 Task: Check the average views per listing of double oven in the last 5 years.
Action: Mouse moved to (740, 186)
Screenshot: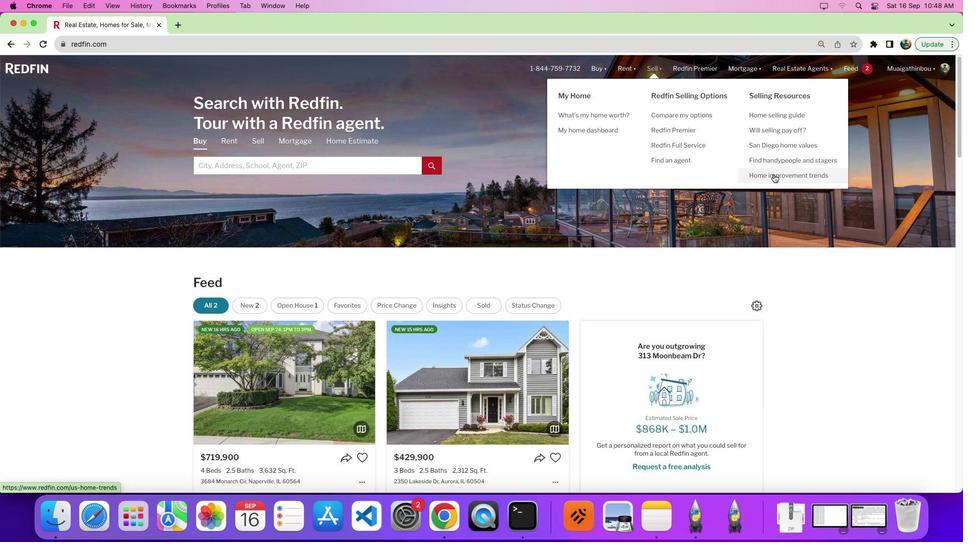 
Action: Mouse pressed left at (740, 186)
Screenshot: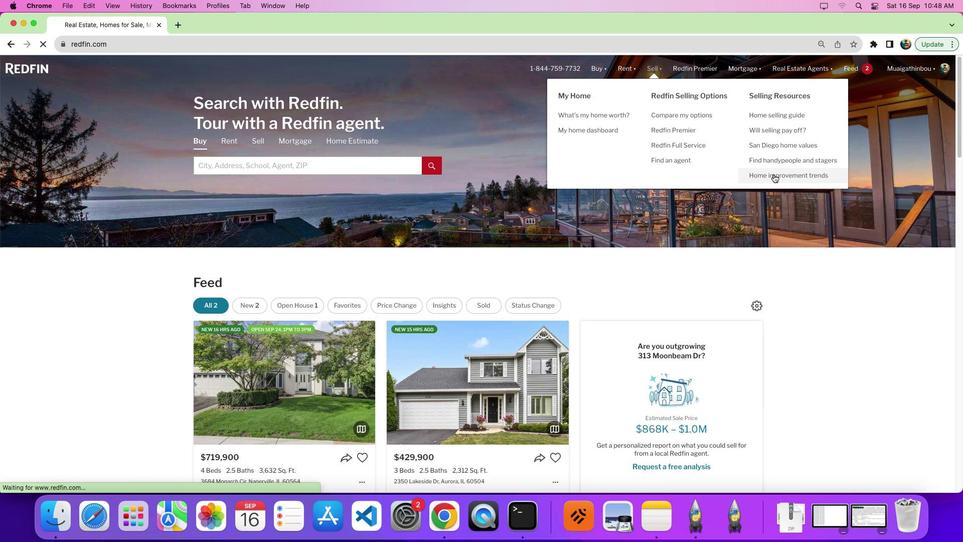 
Action: Mouse pressed left at (740, 186)
Screenshot: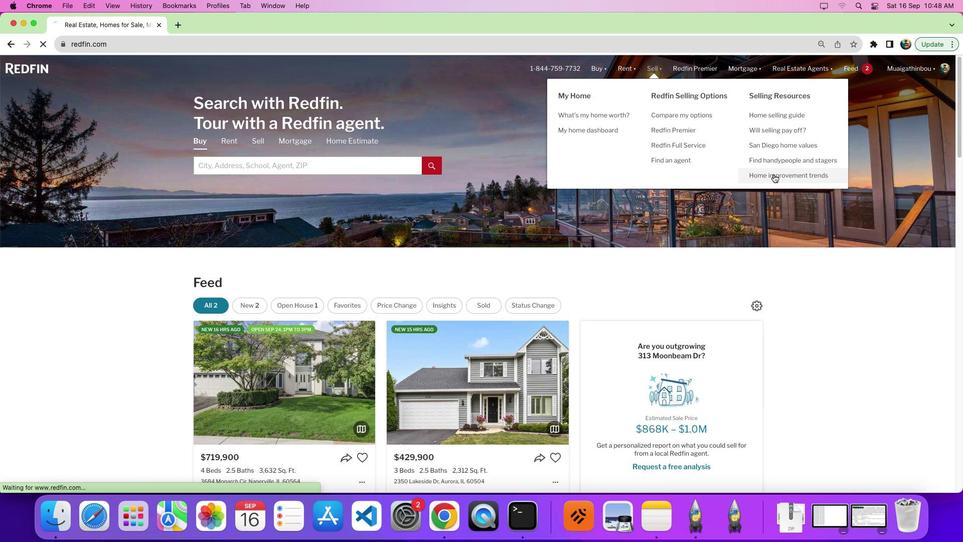 
Action: Mouse moved to (290, 204)
Screenshot: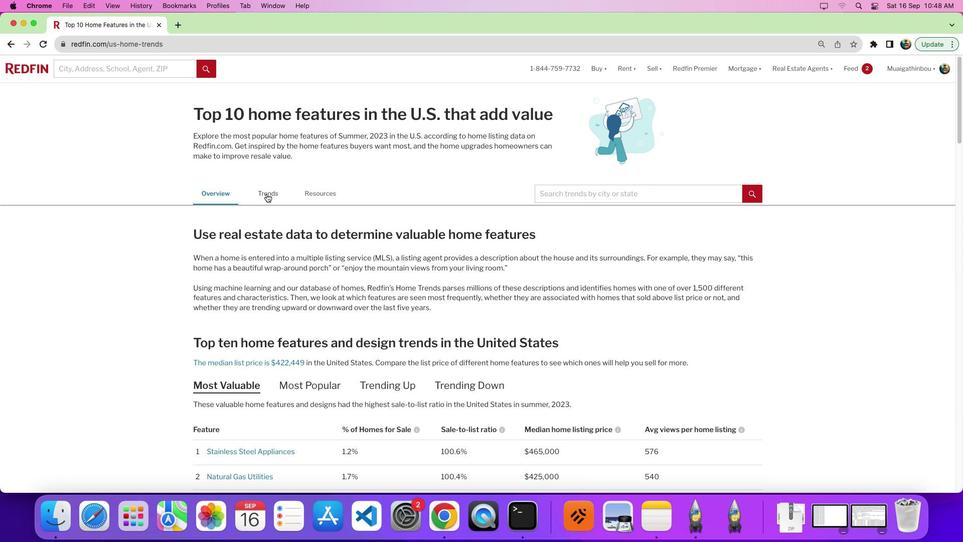 
Action: Mouse pressed left at (290, 204)
Screenshot: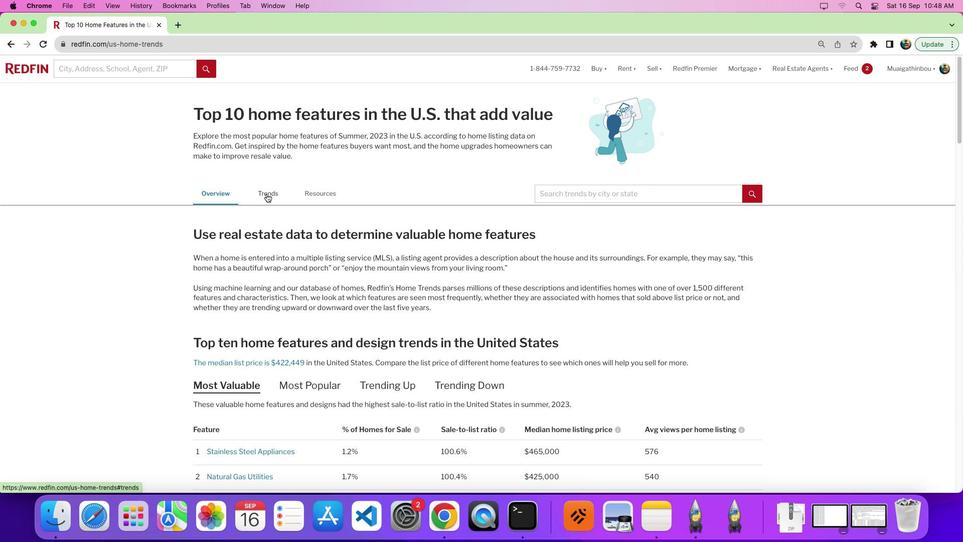 
Action: Mouse moved to (462, 315)
Screenshot: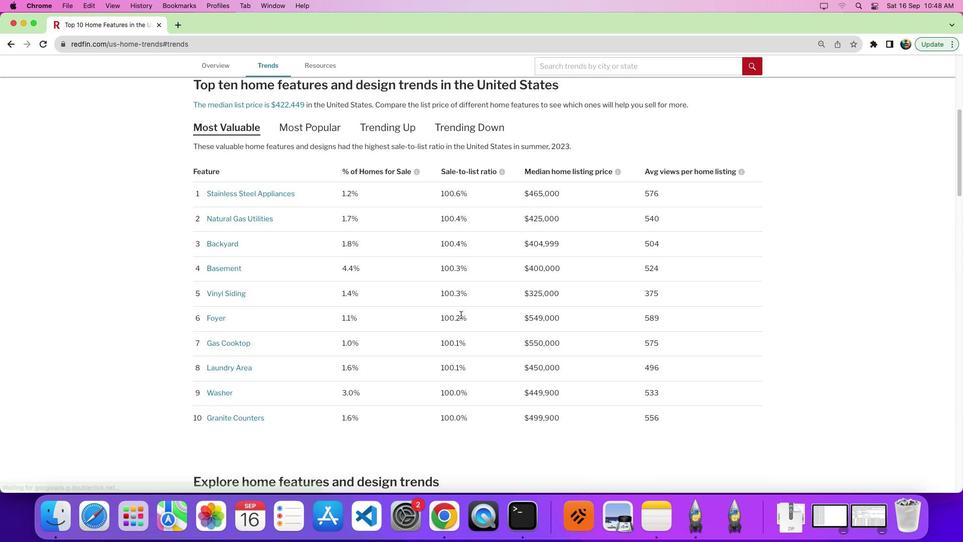 
Action: Mouse scrolled (462, 315) with delta (53, 27)
Screenshot: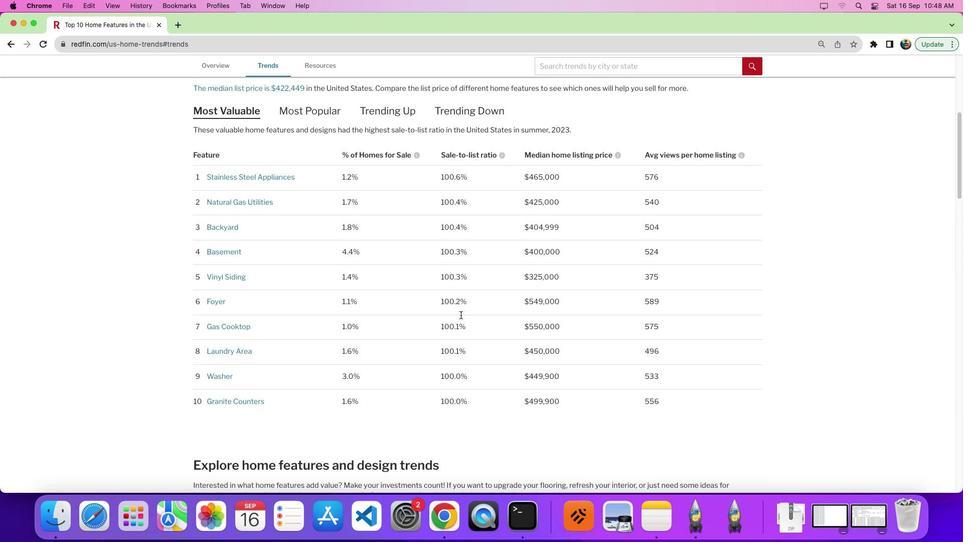 
Action: Mouse scrolled (462, 315) with delta (53, 27)
Screenshot: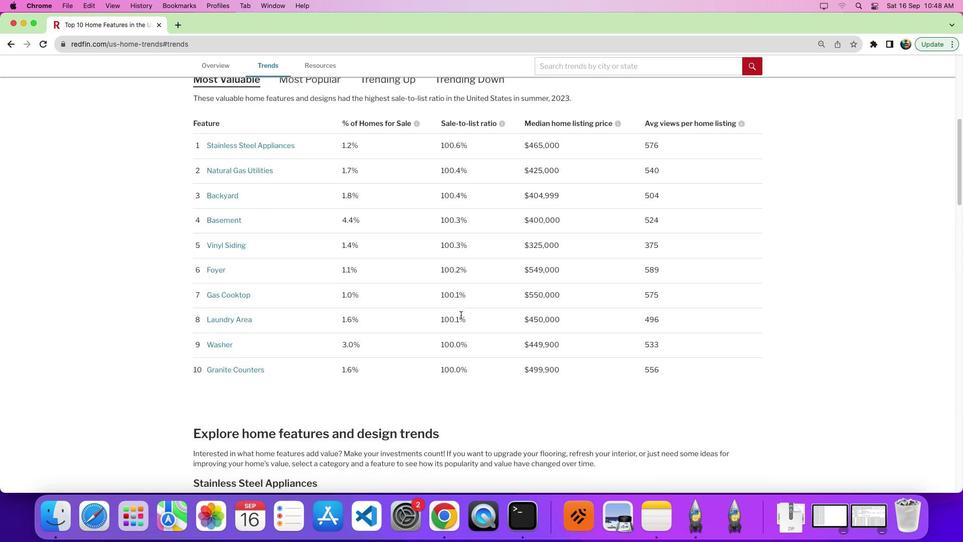 
Action: Mouse moved to (462, 314)
Screenshot: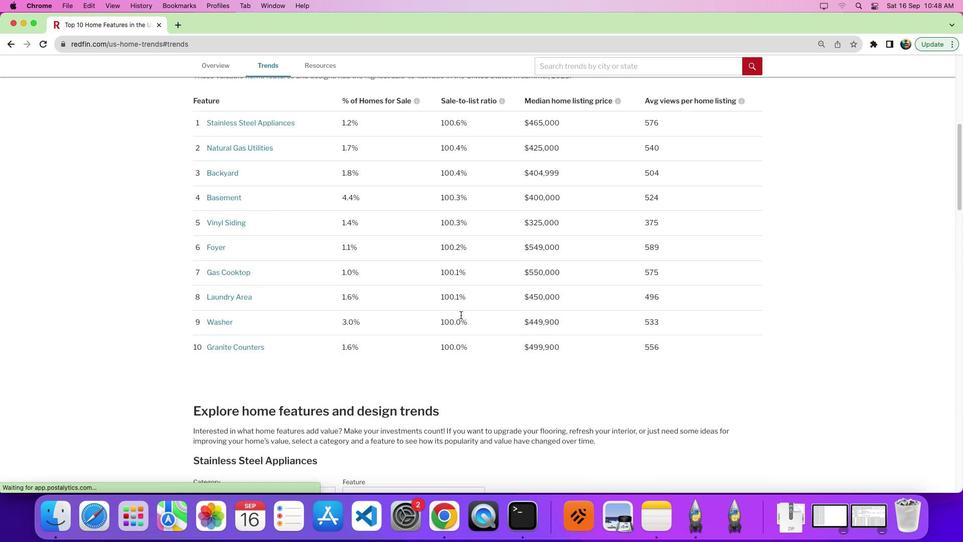 
Action: Mouse scrolled (462, 314) with delta (53, 25)
Screenshot: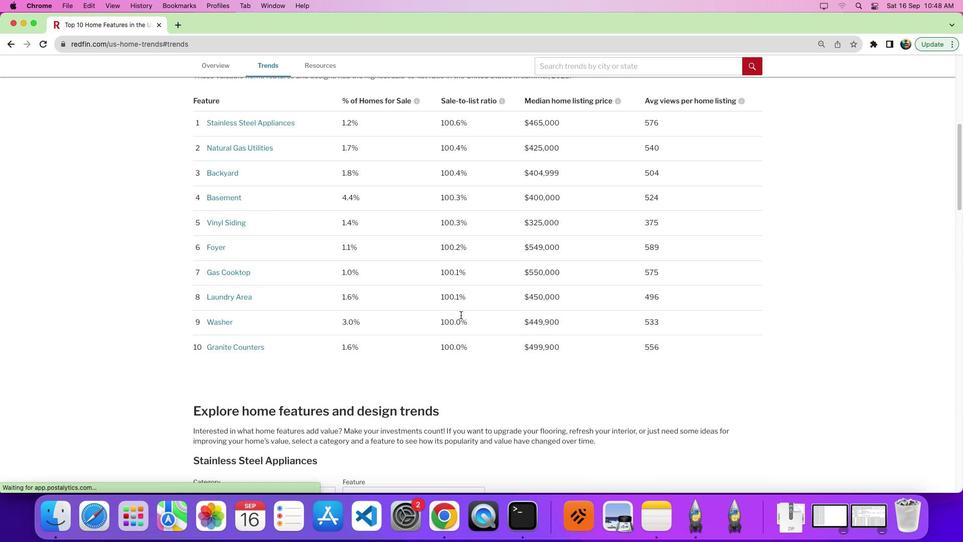 
Action: Mouse moved to (462, 313)
Screenshot: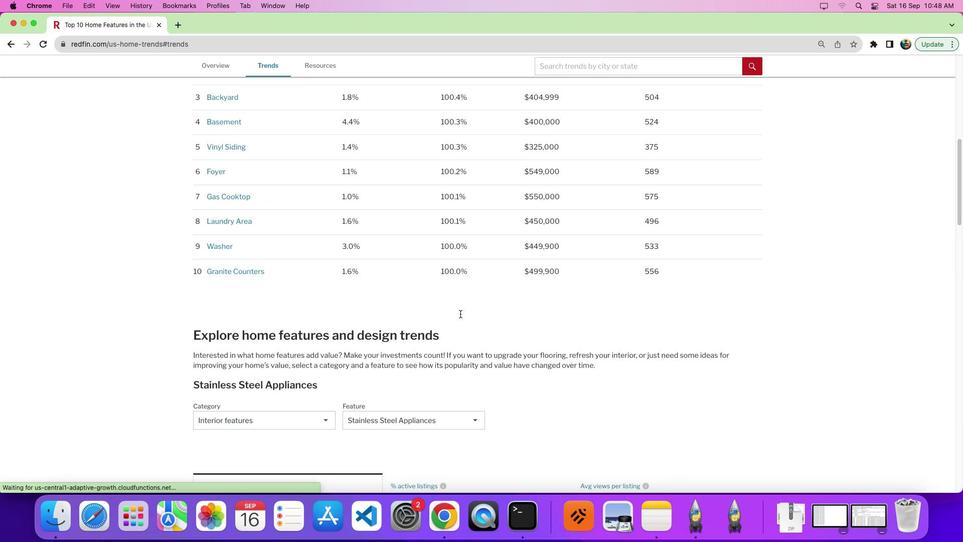 
Action: Mouse scrolled (462, 313) with delta (53, 27)
Screenshot: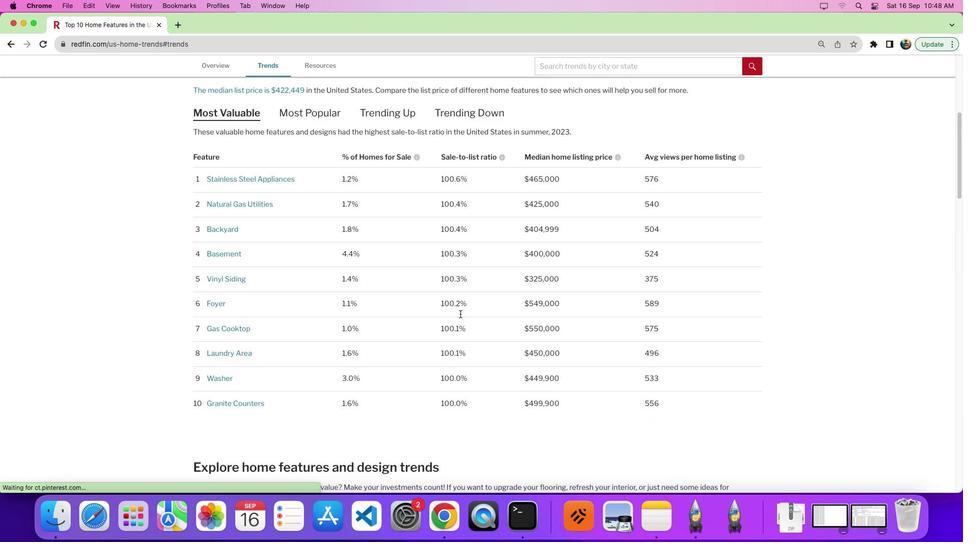 
Action: Mouse scrolled (462, 313) with delta (53, 27)
Screenshot: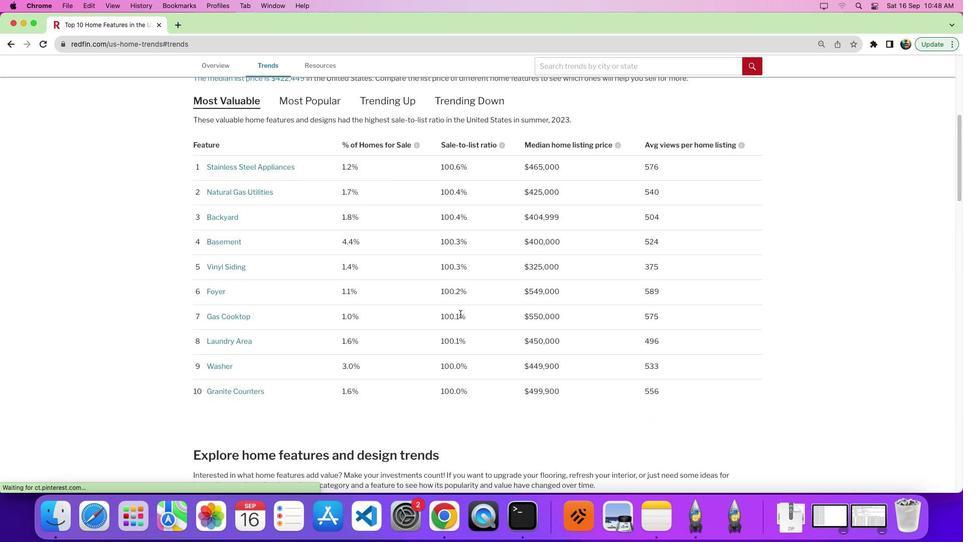
Action: Mouse scrolled (462, 313) with delta (53, 26)
Screenshot: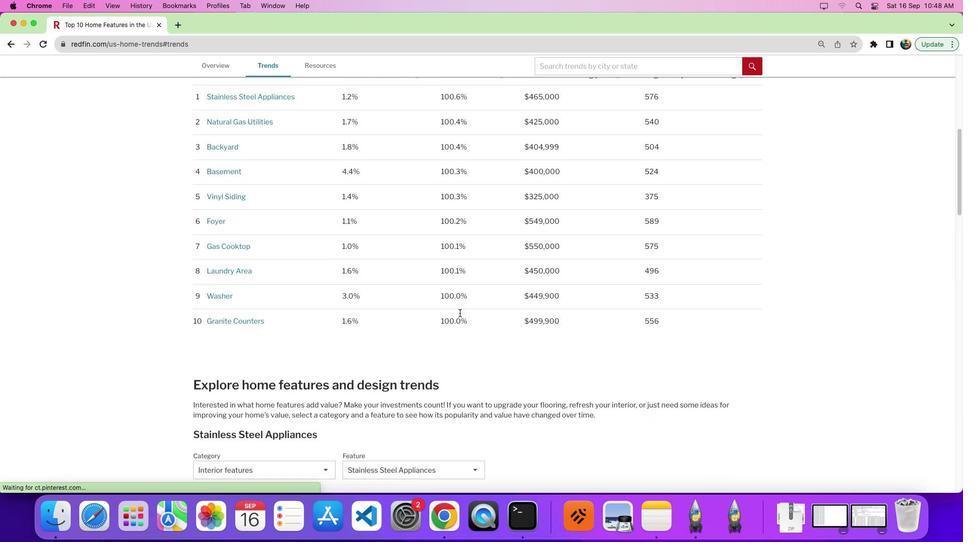 
Action: Mouse moved to (460, 309)
Screenshot: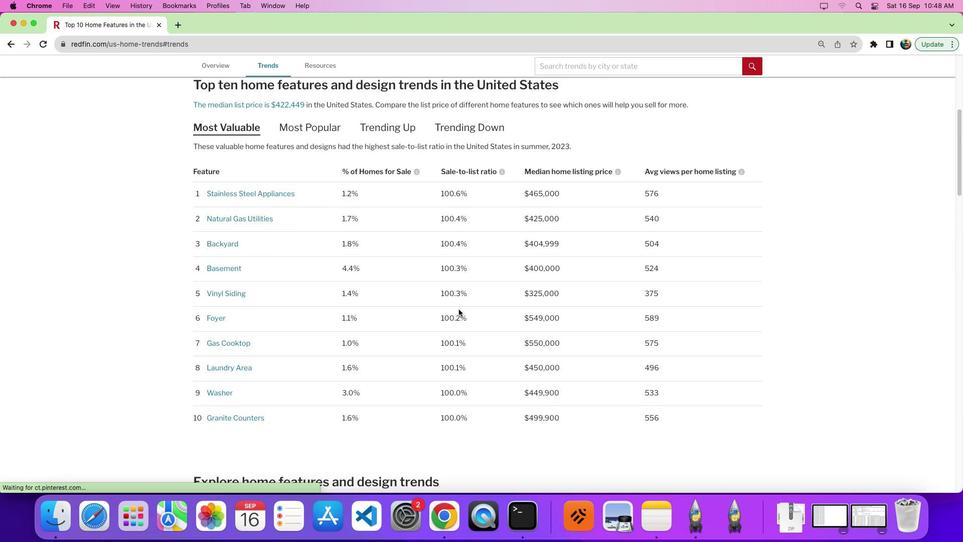 
Action: Mouse scrolled (460, 309) with delta (53, 27)
Screenshot: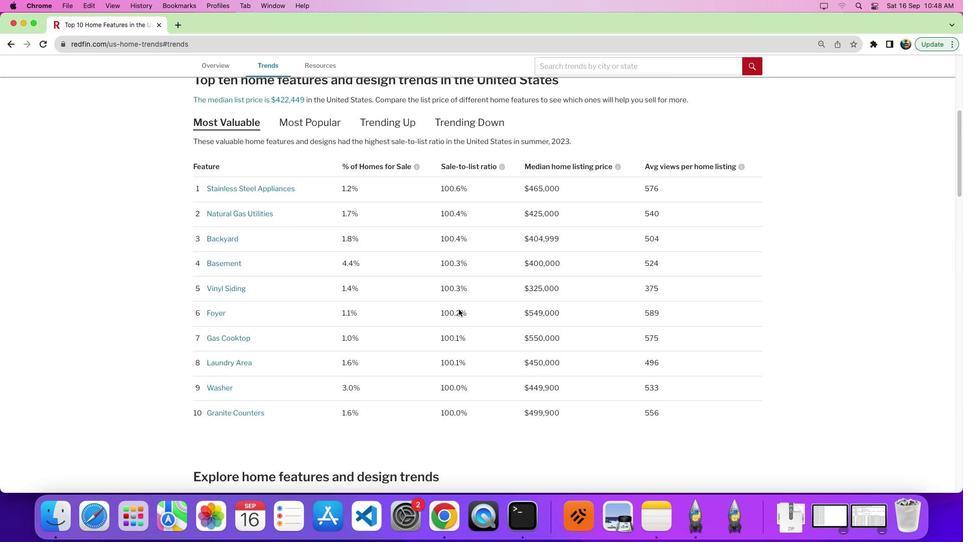 
Action: Mouse scrolled (460, 309) with delta (53, 27)
Screenshot: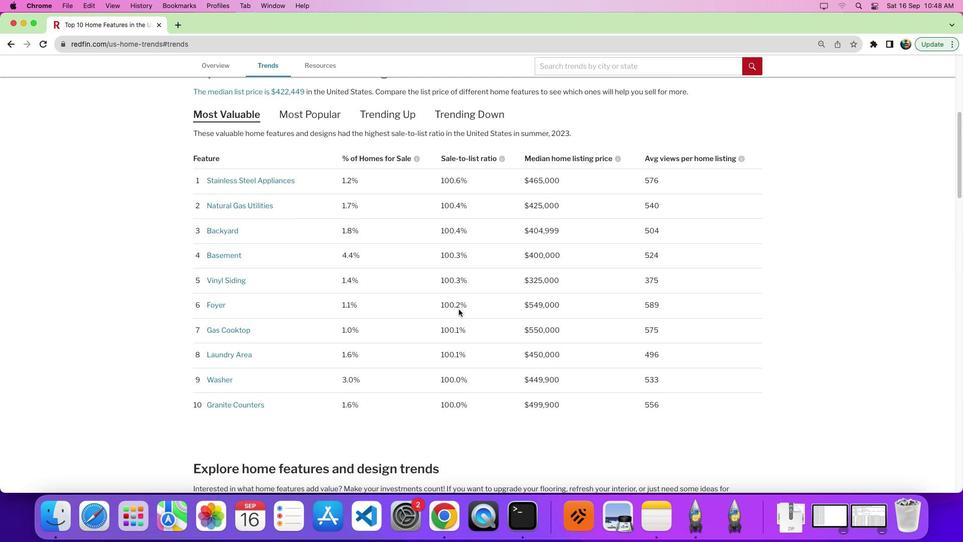 
Action: Mouse moved to (456, 308)
Screenshot: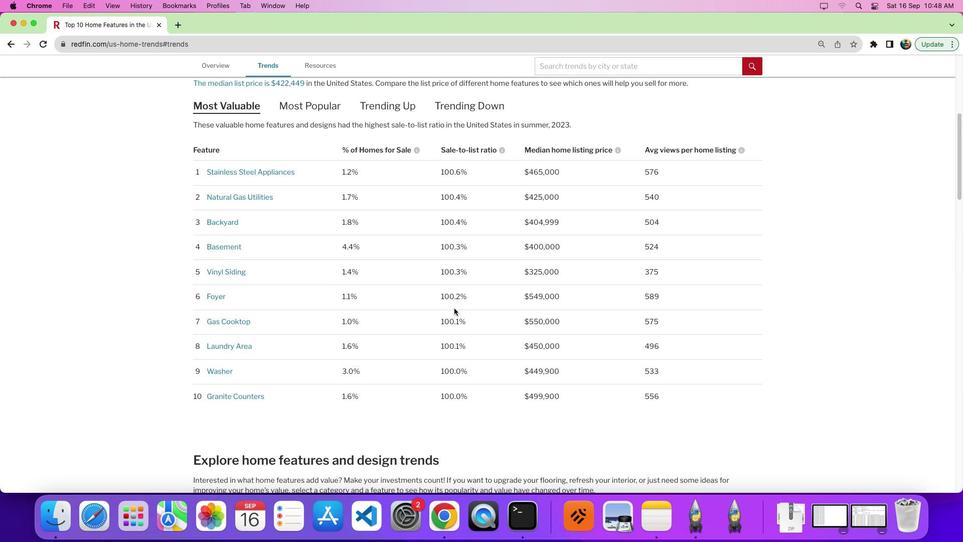 
Action: Mouse scrolled (456, 308) with delta (53, 27)
Screenshot: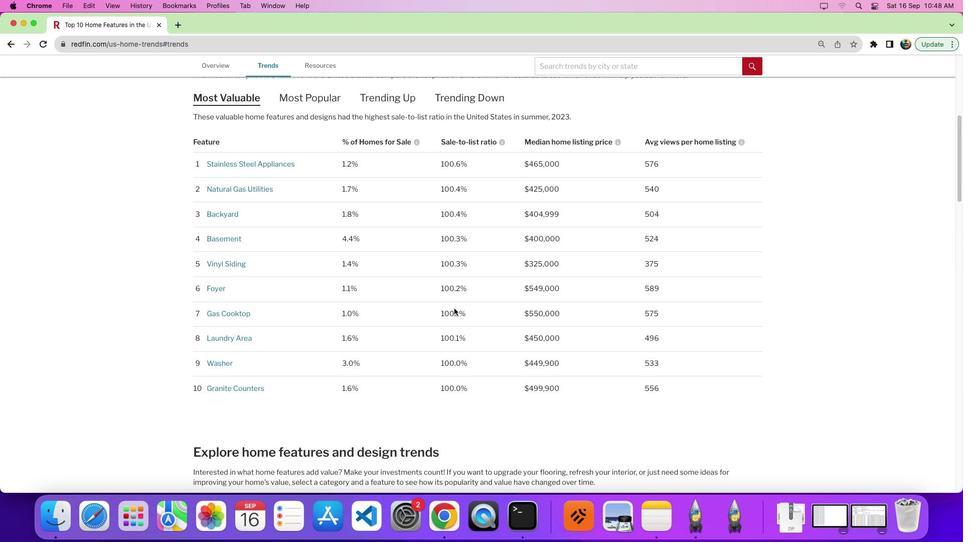 
Action: Mouse scrolled (456, 308) with delta (53, 27)
Screenshot: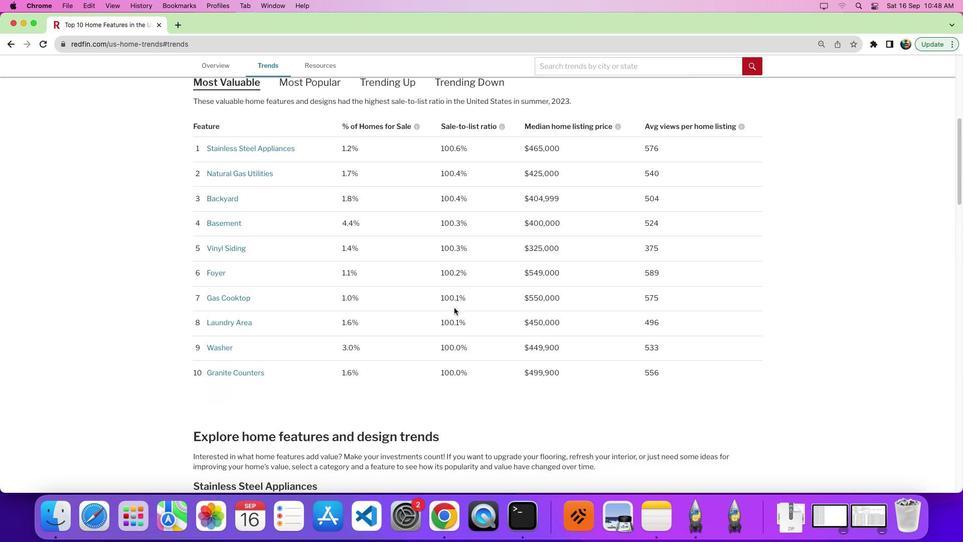
Action: Mouse moved to (456, 308)
Screenshot: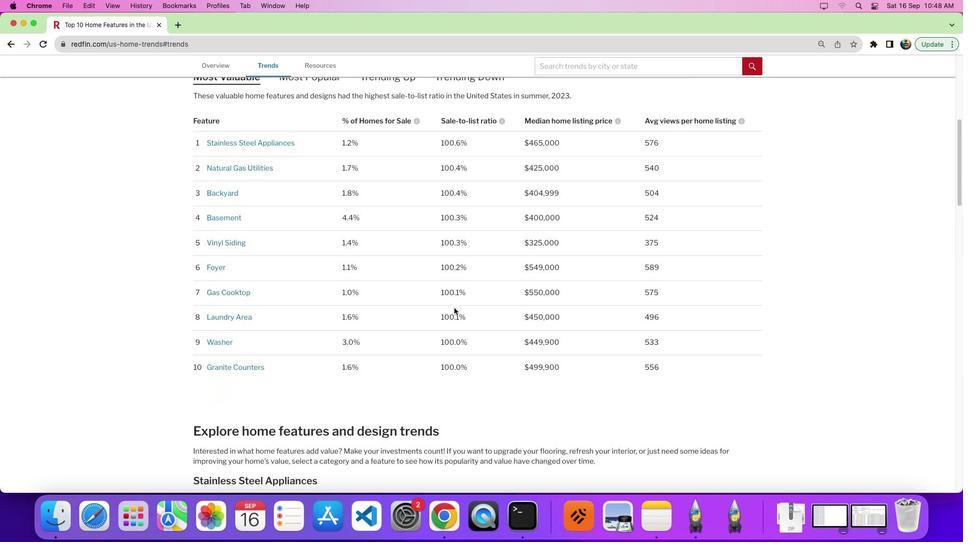 
Action: Mouse scrolled (456, 308) with delta (53, 27)
Screenshot: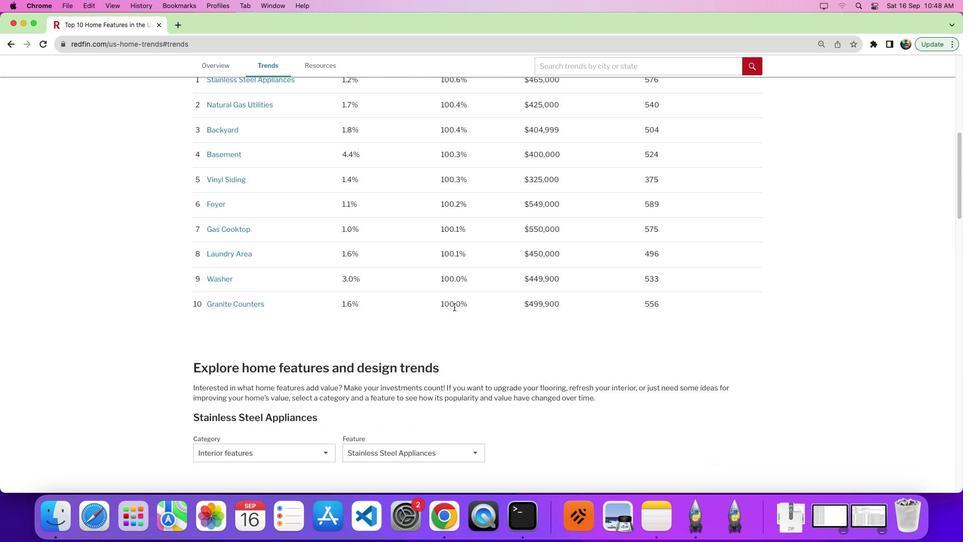 
Action: Mouse scrolled (456, 308) with delta (53, 27)
Screenshot: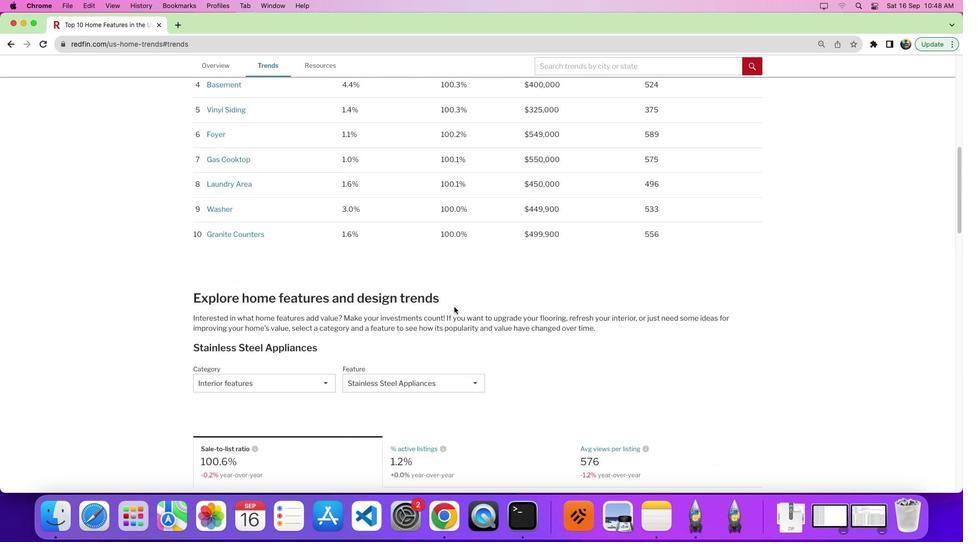 
Action: Mouse scrolled (456, 308) with delta (53, 24)
Screenshot: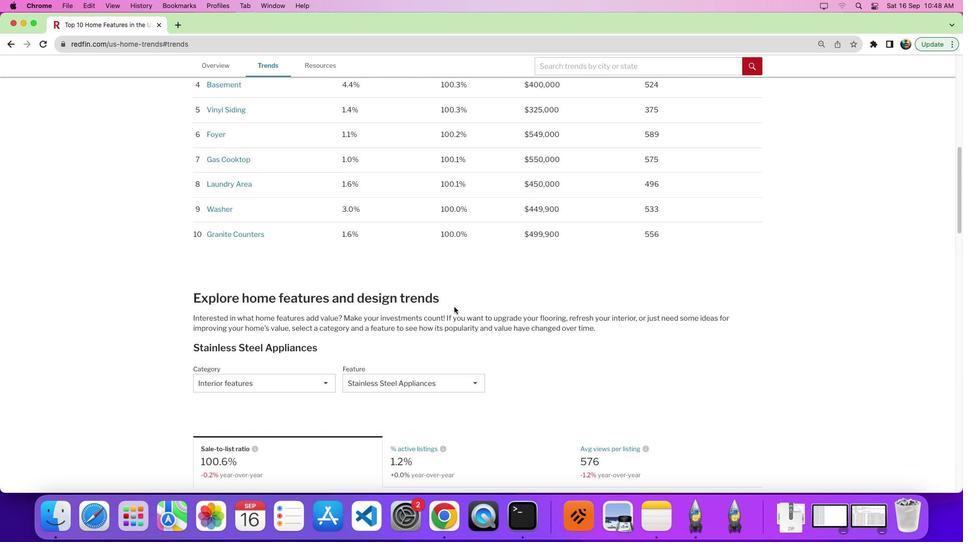 
Action: Mouse moved to (311, 330)
Screenshot: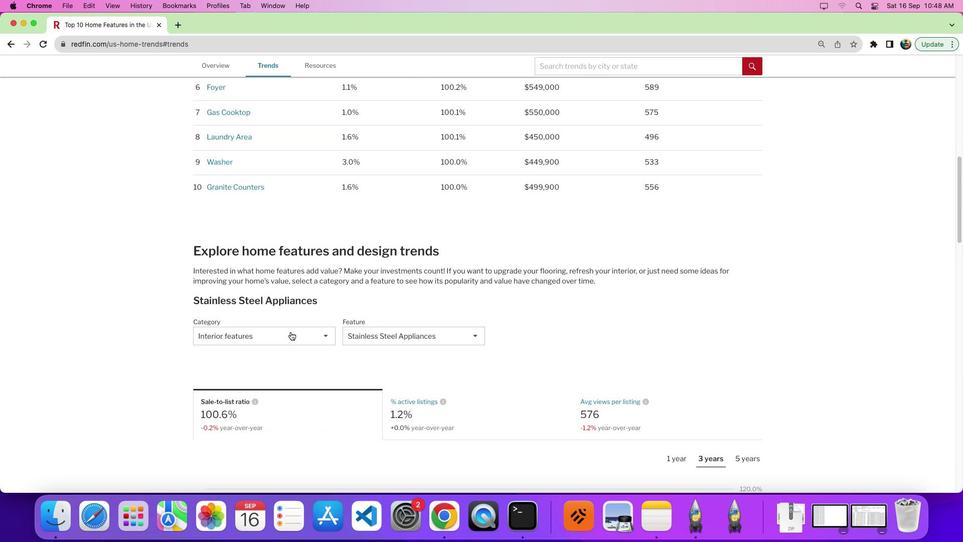 
Action: Mouse pressed left at (311, 330)
Screenshot: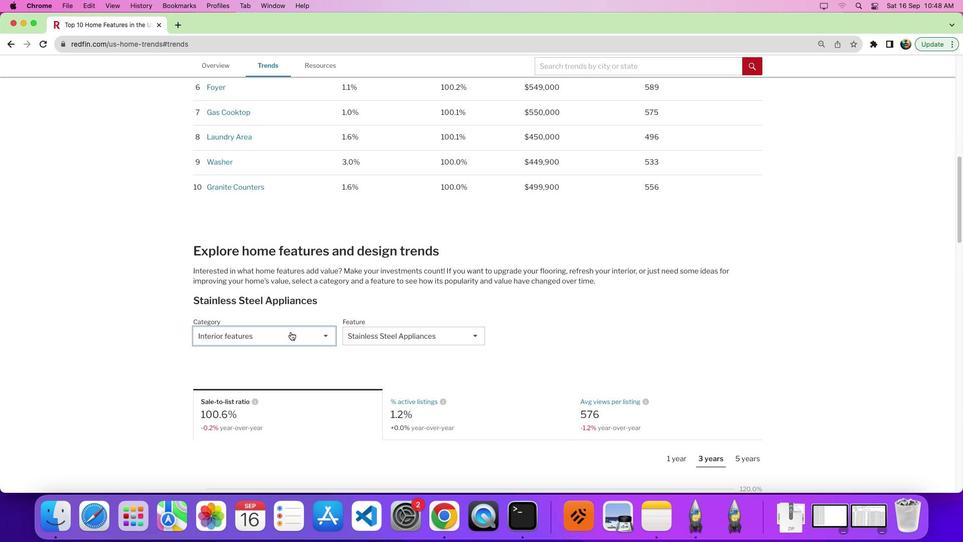 
Action: Mouse moved to (420, 338)
Screenshot: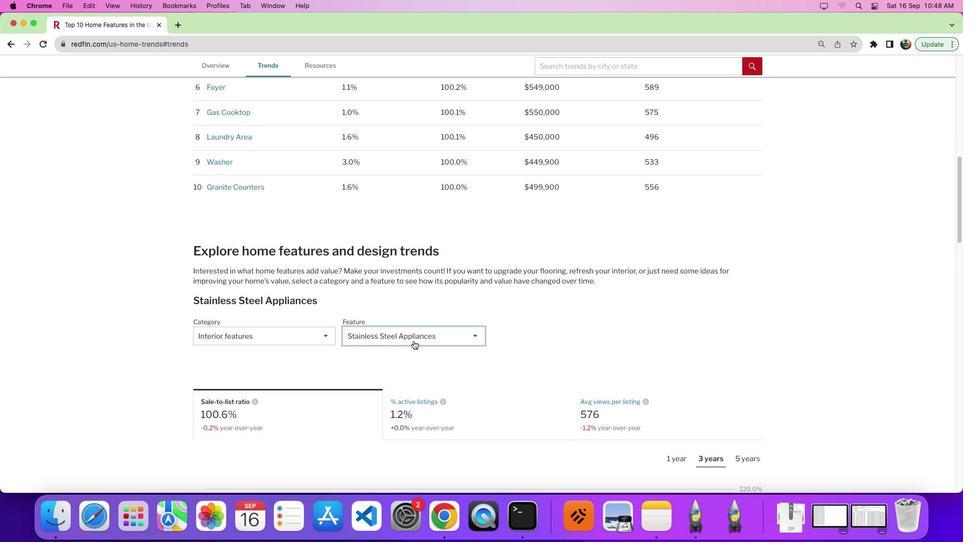 
Action: Mouse pressed left at (420, 338)
Screenshot: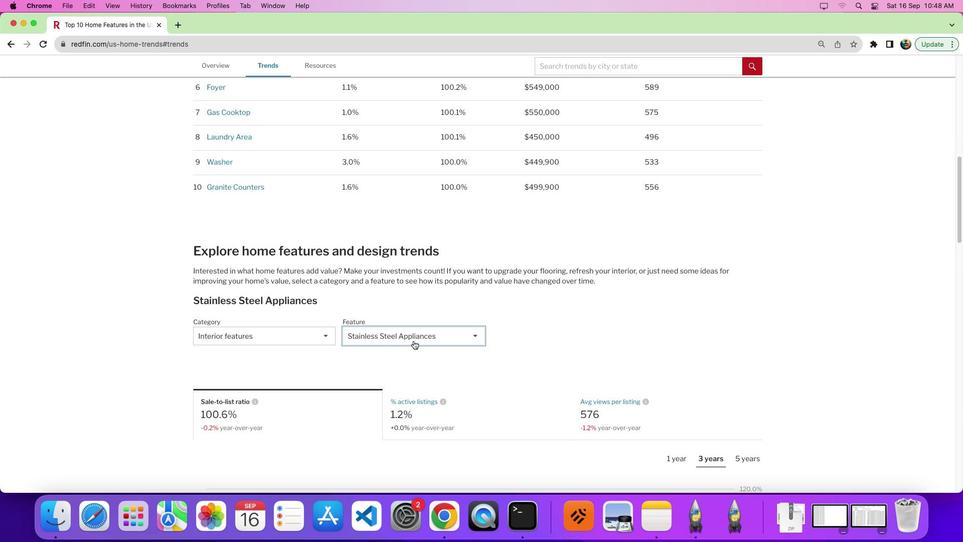 
Action: Mouse moved to (414, 429)
Screenshot: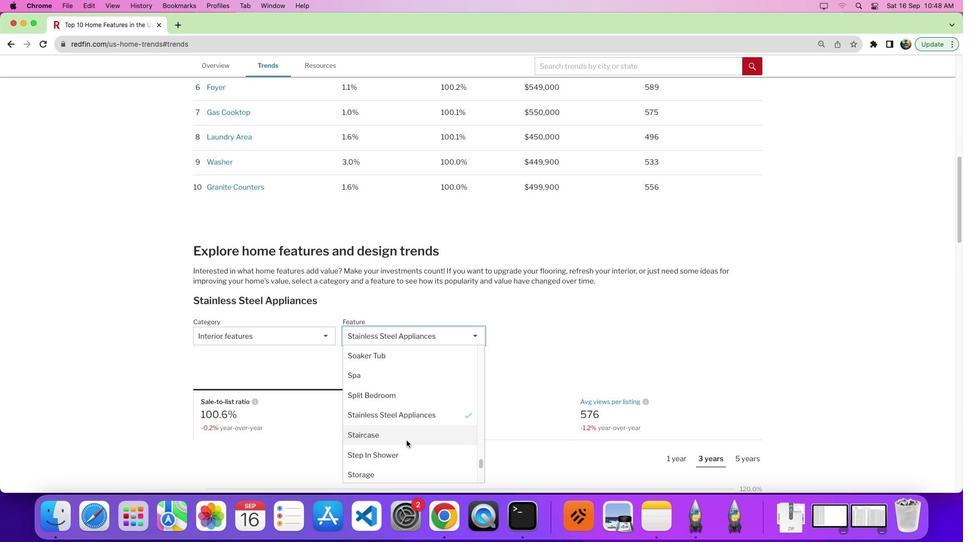 
Action: Mouse scrolled (414, 429) with delta (53, 28)
Screenshot: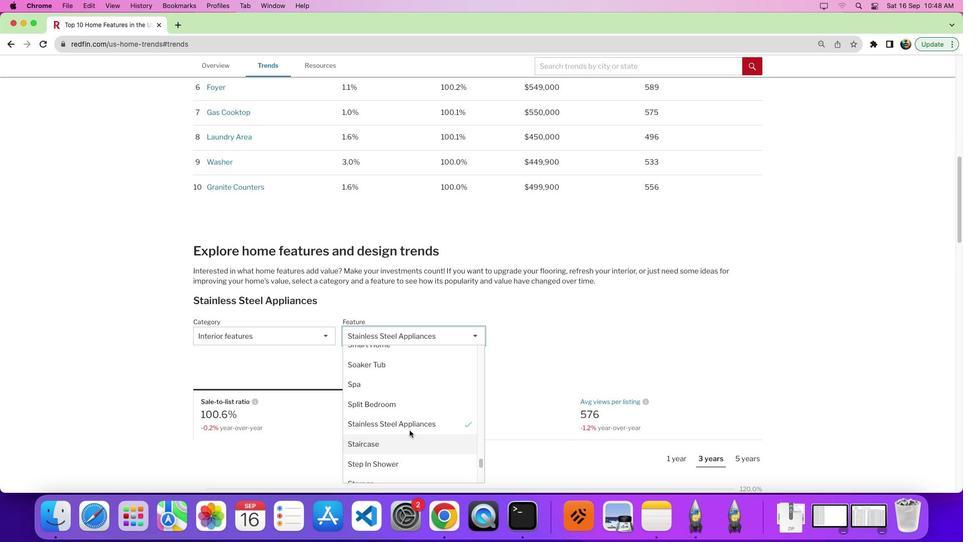 
Action: Mouse scrolled (414, 429) with delta (53, 28)
Screenshot: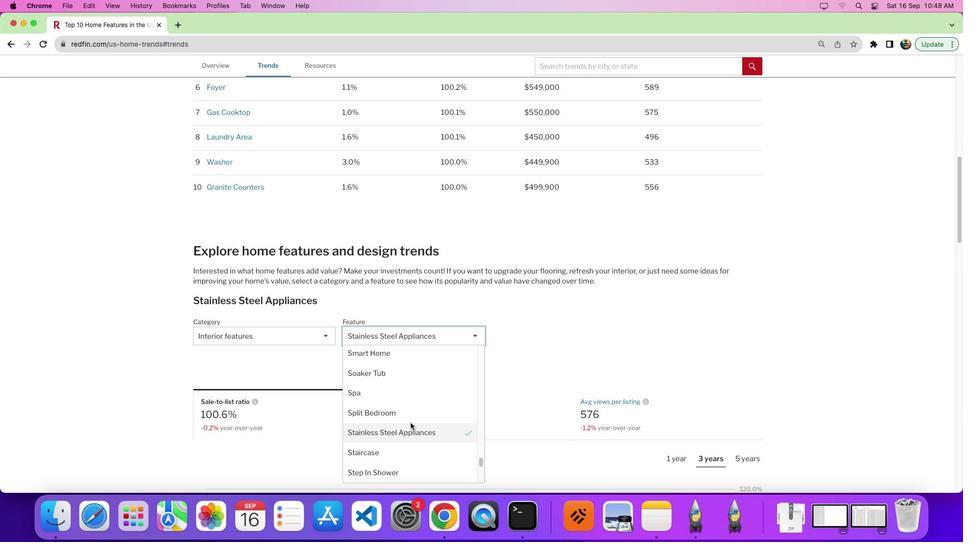 
Action: Mouse moved to (411, 401)
Screenshot: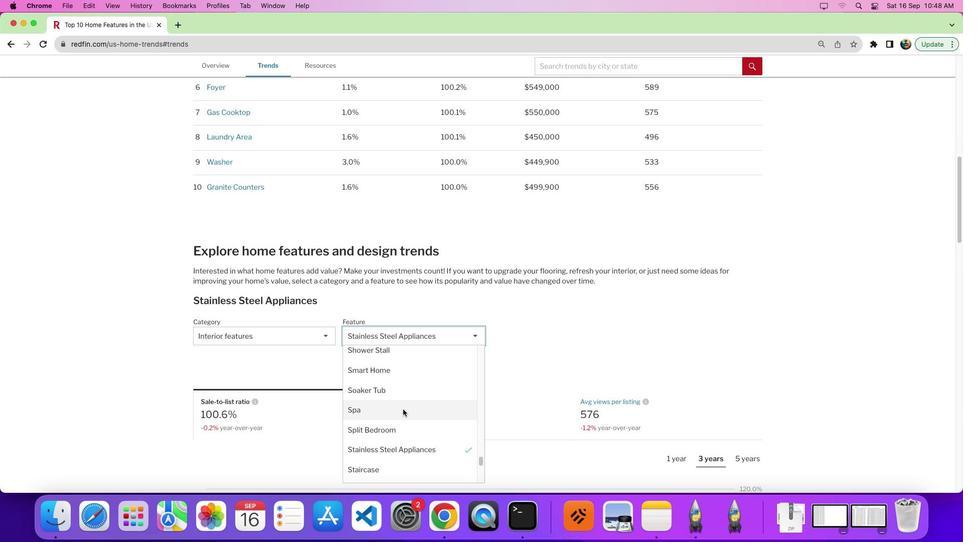
Action: Mouse scrolled (411, 401) with delta (53, 28)
Screenshot: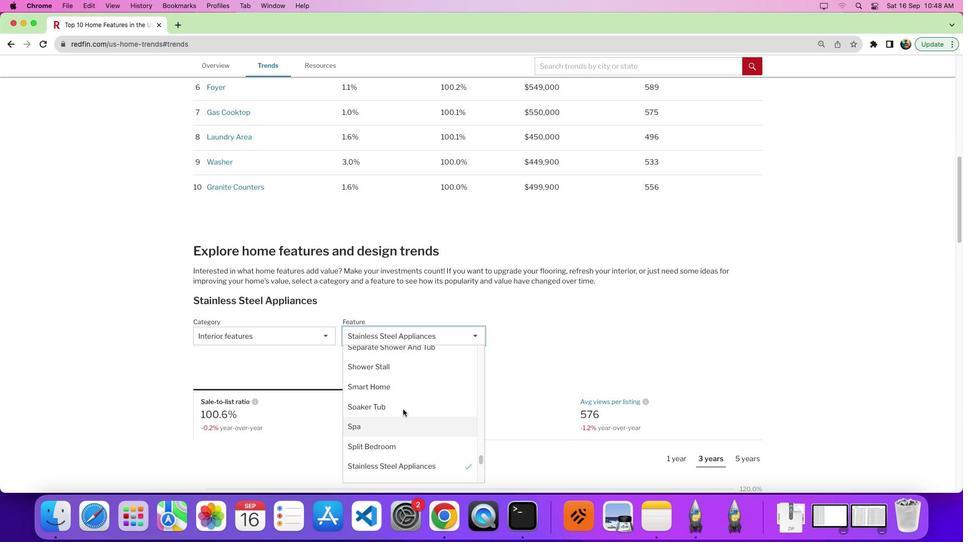 
Action: Mouse scrolled (411, 401) with delta (53, 28)
Screenshot: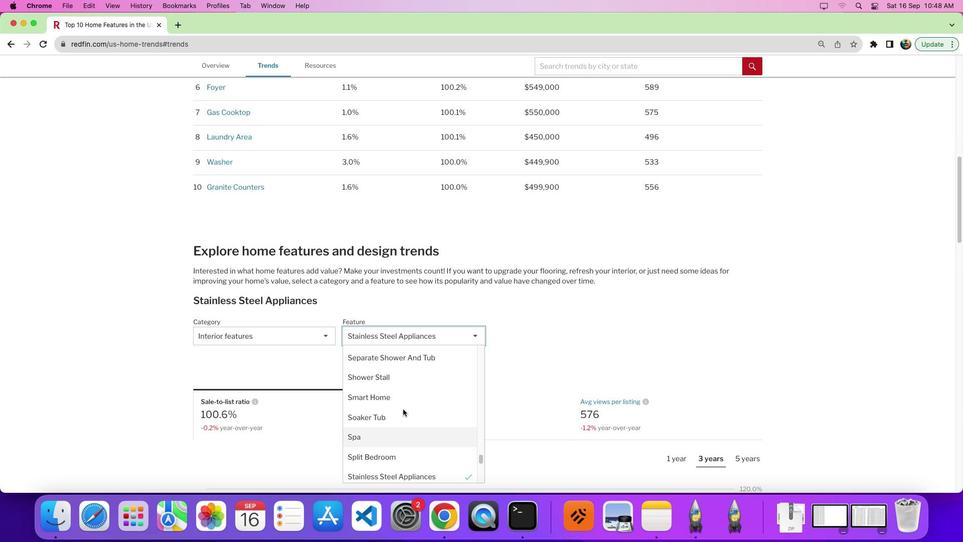 
Action: Mouse scrolled (411, 401) with delta (53, 28)
Screenshot: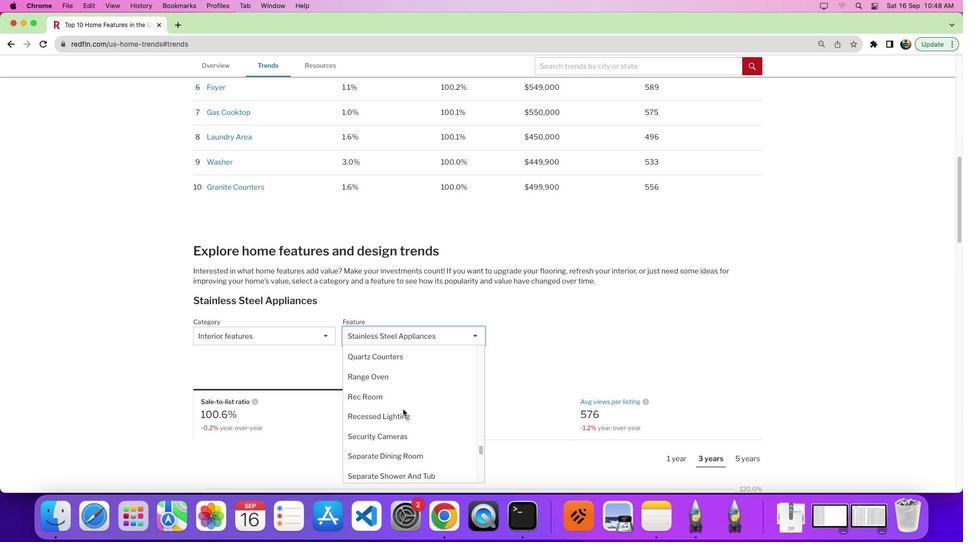 
Action: Mouse scrolled (411, 401) with delta (53, 28)
Screenshot: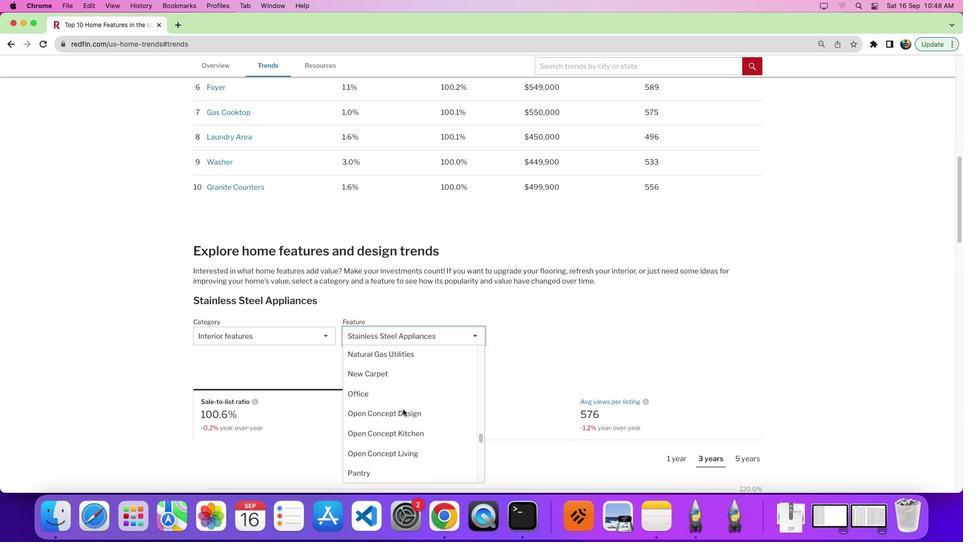 
Action: Mouse scrolled (411, 401) with delta (53, 31)
Screenshot: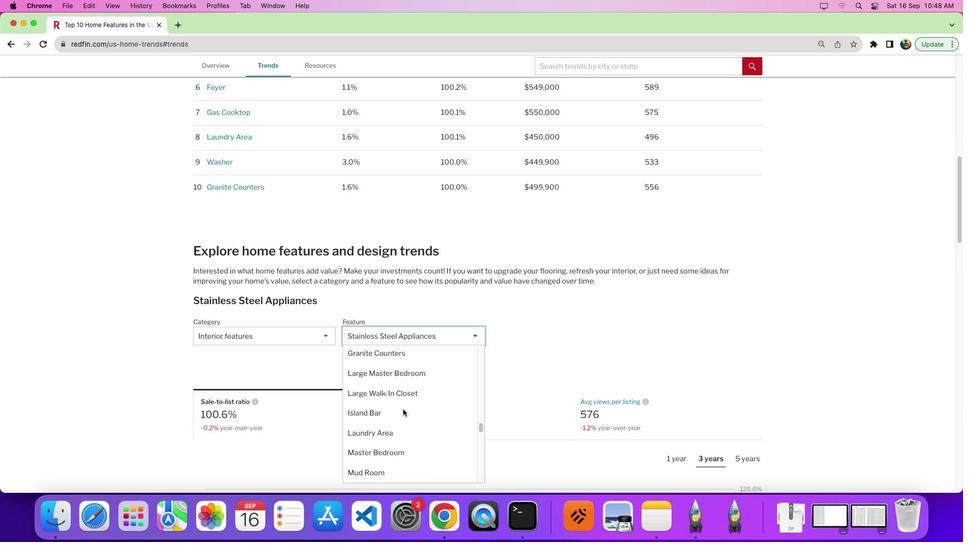 
Action: Mouse scrolled (411, 401) with delta (53, 32)
Screenshot: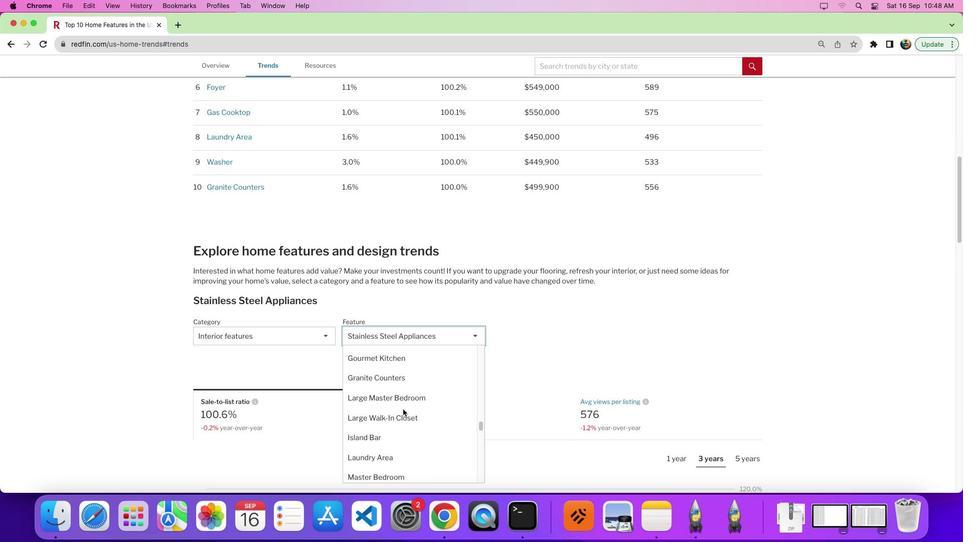 
Action: Mouse scrolled (411, 401) with delta (53, 28)
Screenshot: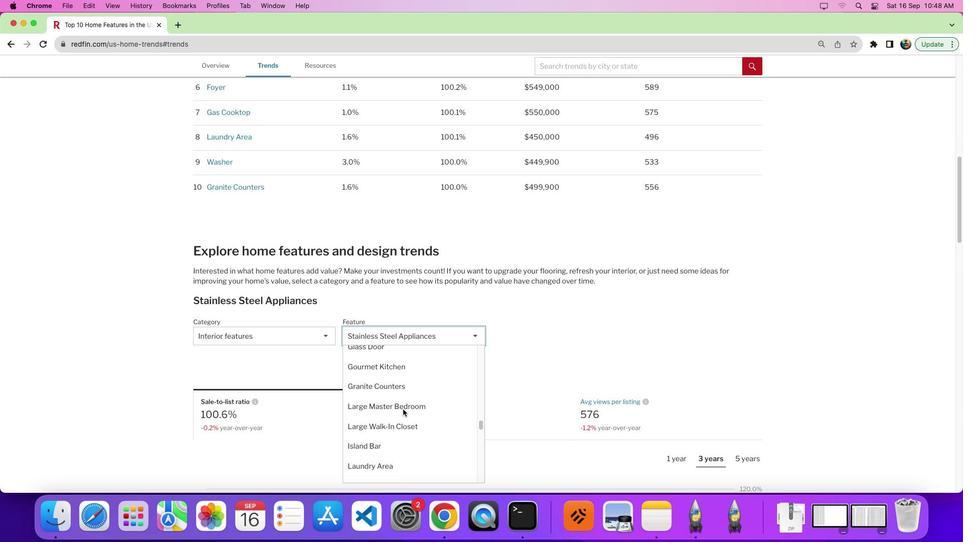 
Action: Mouse scrolled (411, 401) with delta (53, 28)
Screenshot: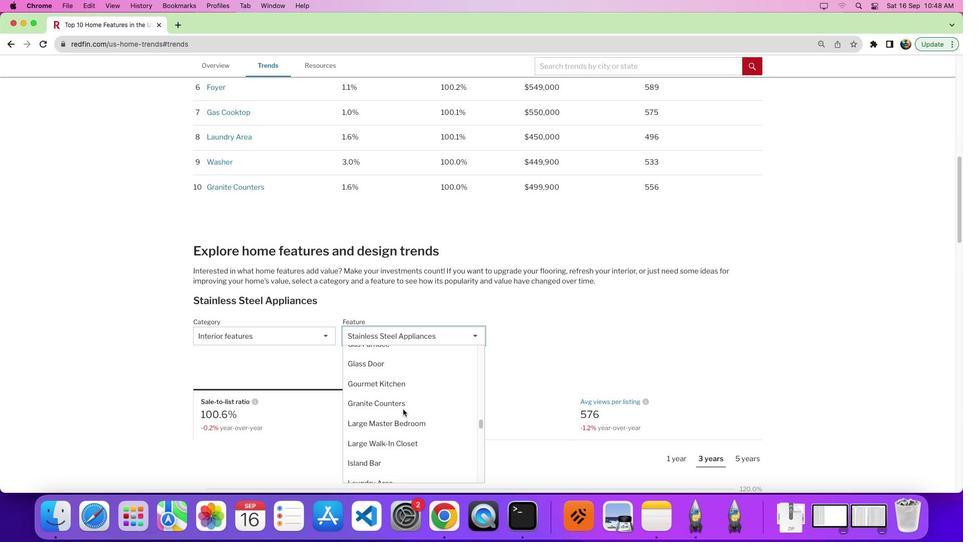 
Action: Mouse scrolled (411, 401) with delta (53, 28)
Screenshot: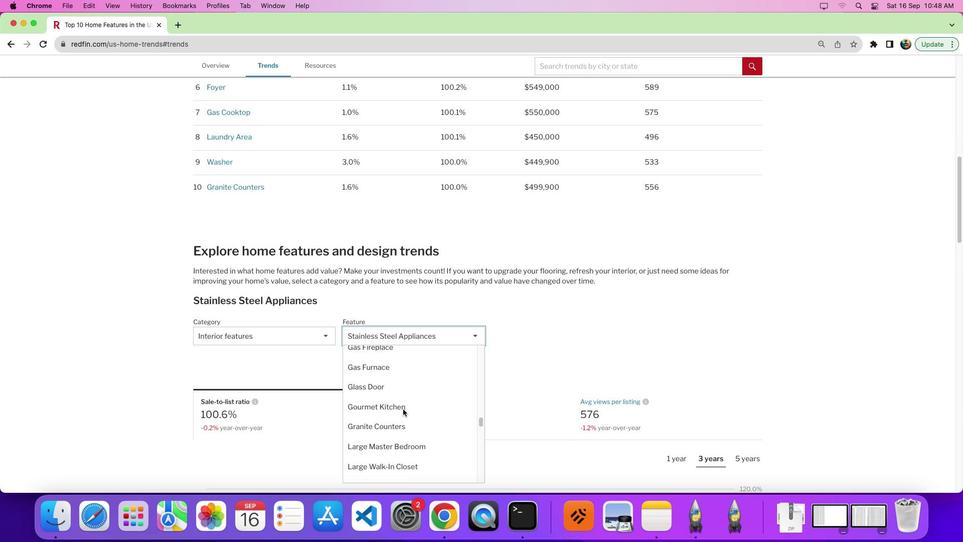 
Action: Mouse scrolled (411, 401) with delta (53, 28)
Screenshot: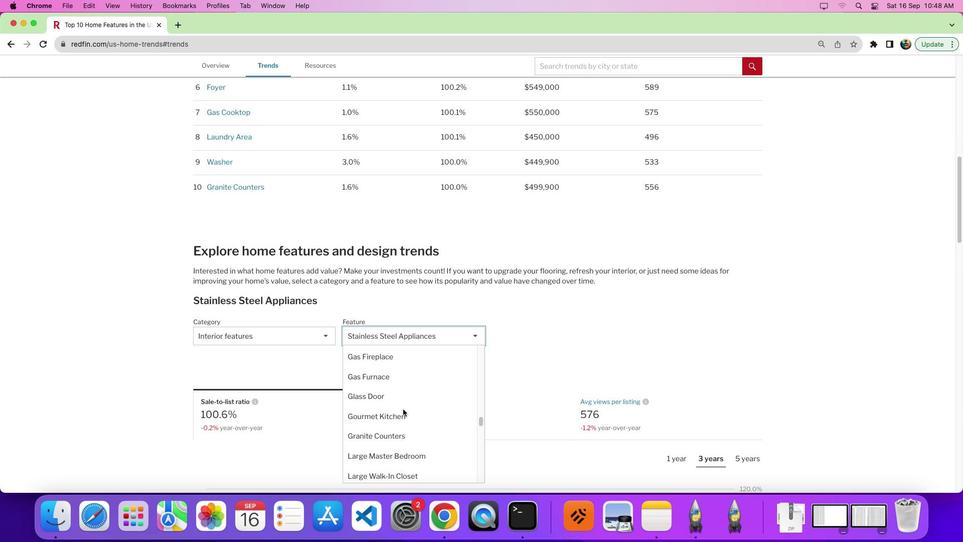 
Action: Mouse scrolled (411, 401) with delta (53, 28)
Screenshot: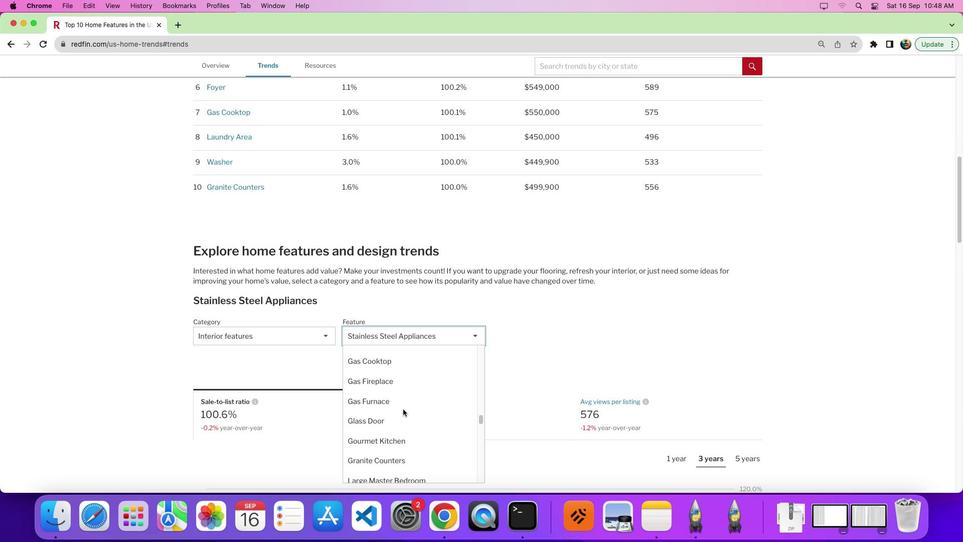 
Action: Mouse scrolled (411, 401) with delta (53, 28)
Screenshot: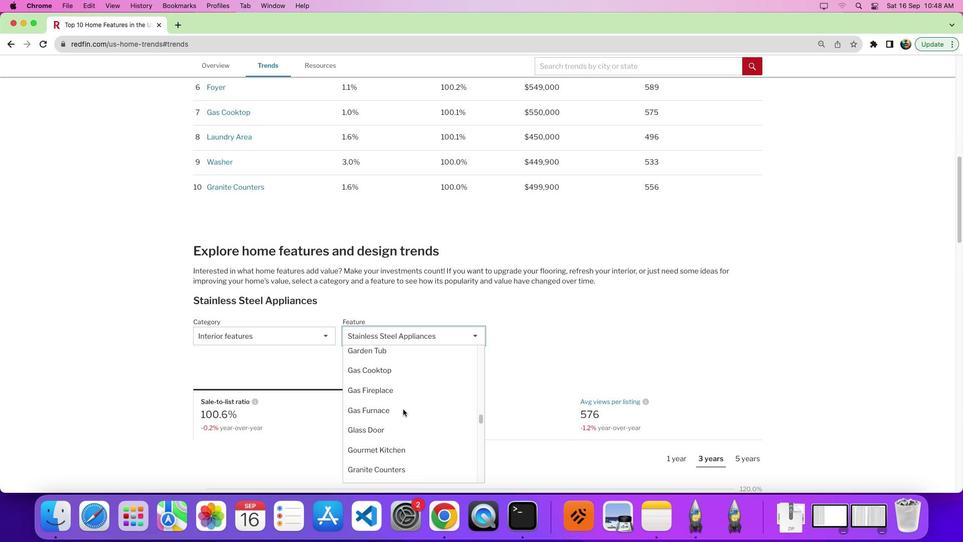 
Action: Mouse scrolled (411, 401) with delta (53, 28)
Screenshot: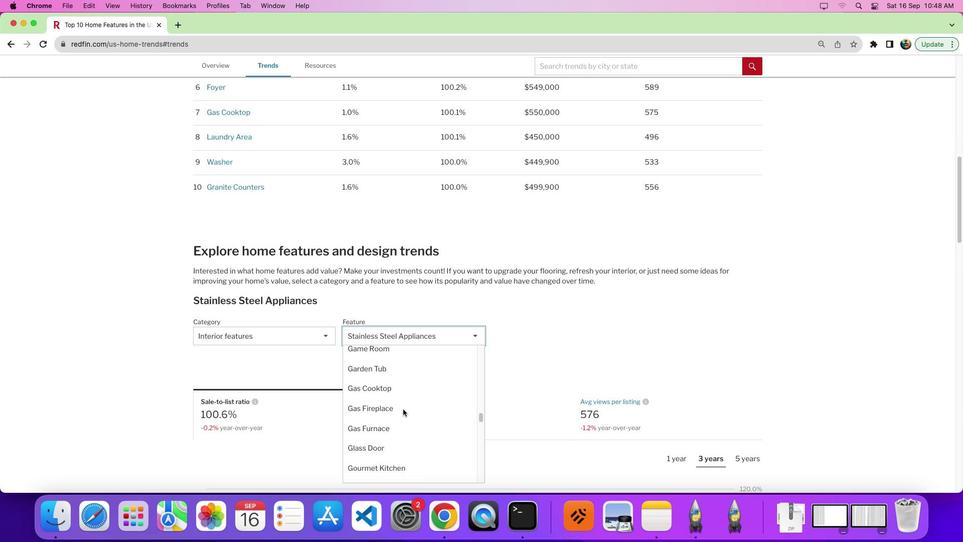 
Action: Mouse scrolled (411, 401) with delta (53, 28)
Screenshot: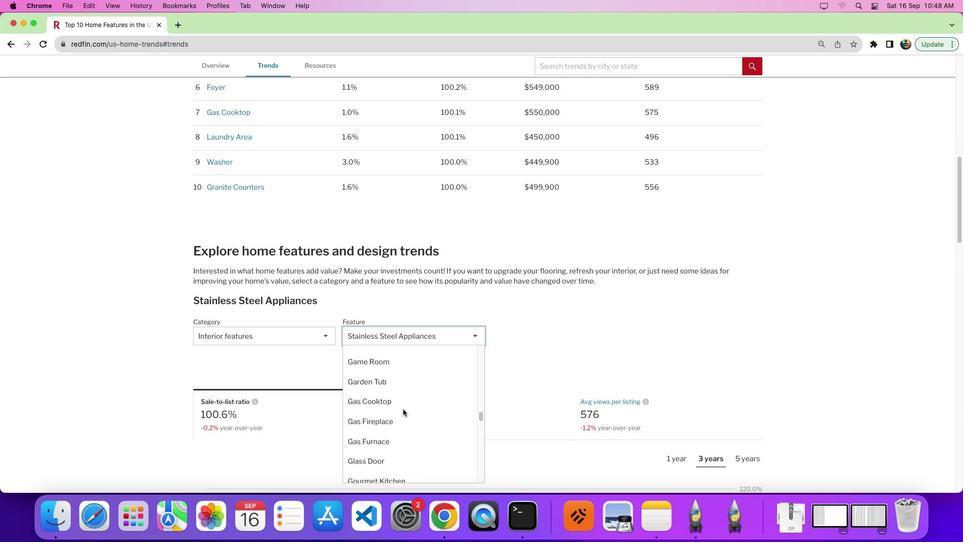 
Action: Mouse scrolled (411, 401) with delta (53, 28)
Screenshot: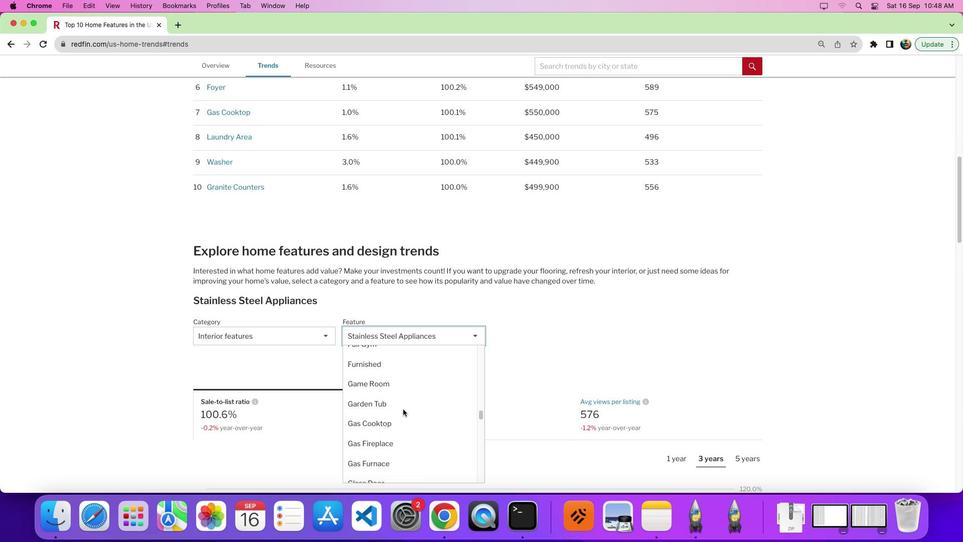 
Action: Mouse scrolled (411, 401) with delta (53, 28)
Screenshot: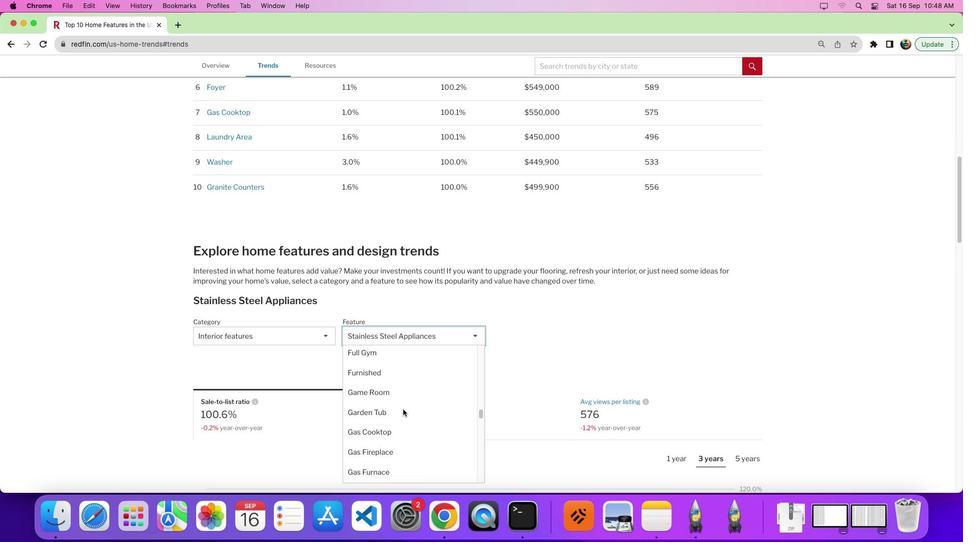 
Action: Mouse scrolled (411, 401) with delta (53, 28)
Screenshot: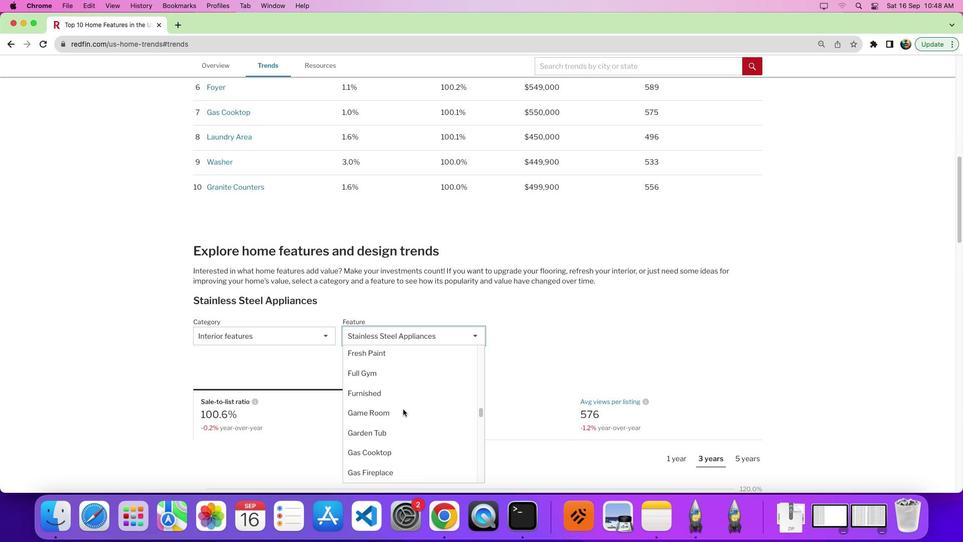 
Action: Mouse scrolled (411, 401) with delta (53, 28)
Screenshot: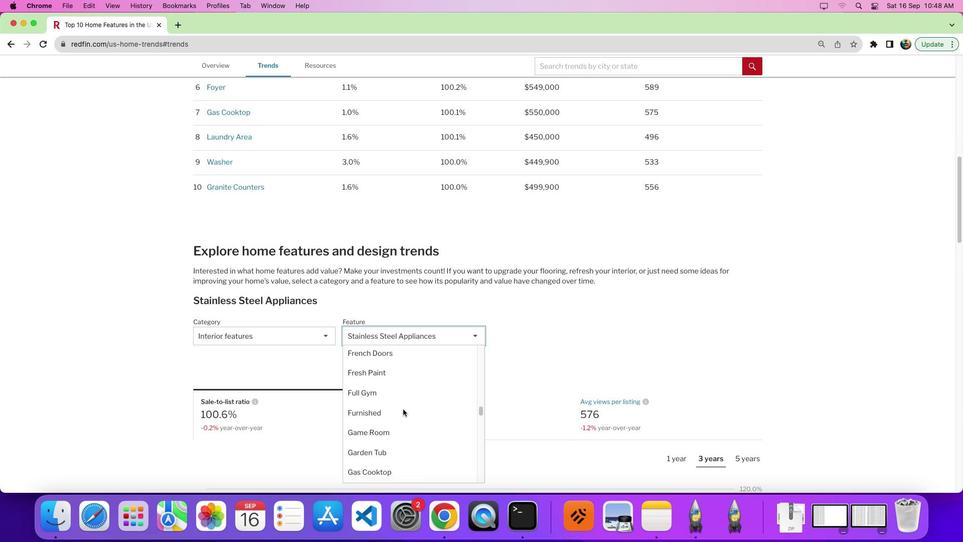 
Action: Mouse scrolled (411, 401) with delta (53, 28)
Screenshot: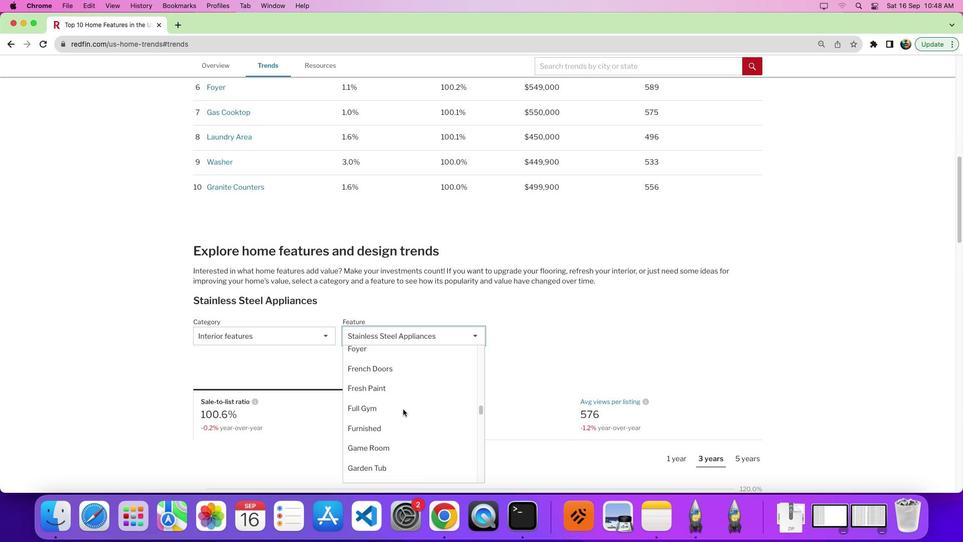
Action: Mouse scrolled (411, 401) with delta (53, 28)
Screenshot: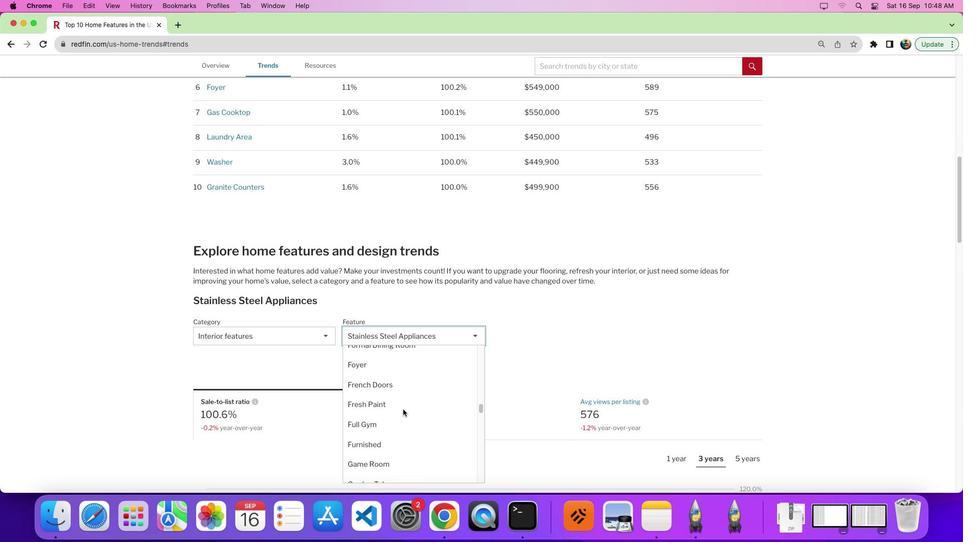 
Action: Mouse scrolled (411, 401) with delta (53, 28)
Screenshot: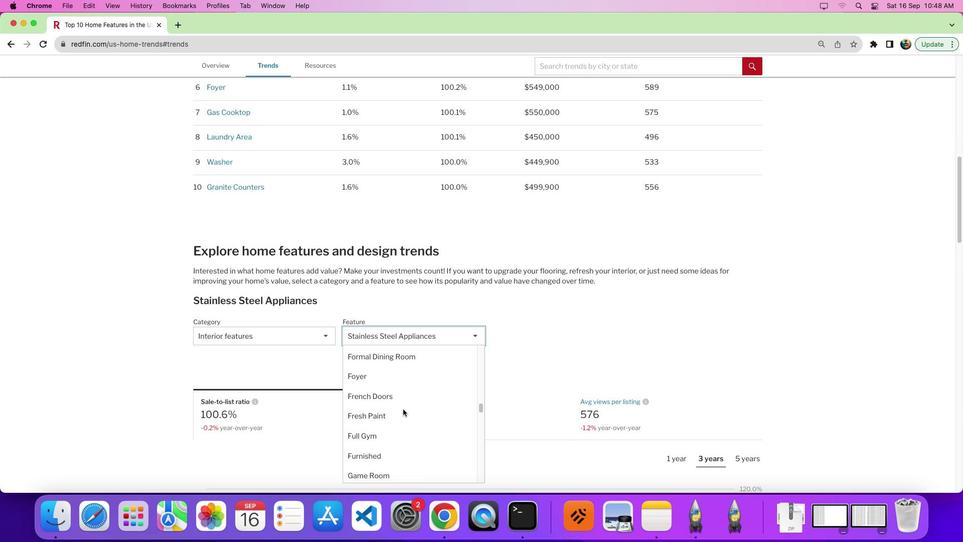 
Action: Mouse scrolled (411, 401) with delta (53, 28)
Screenshot: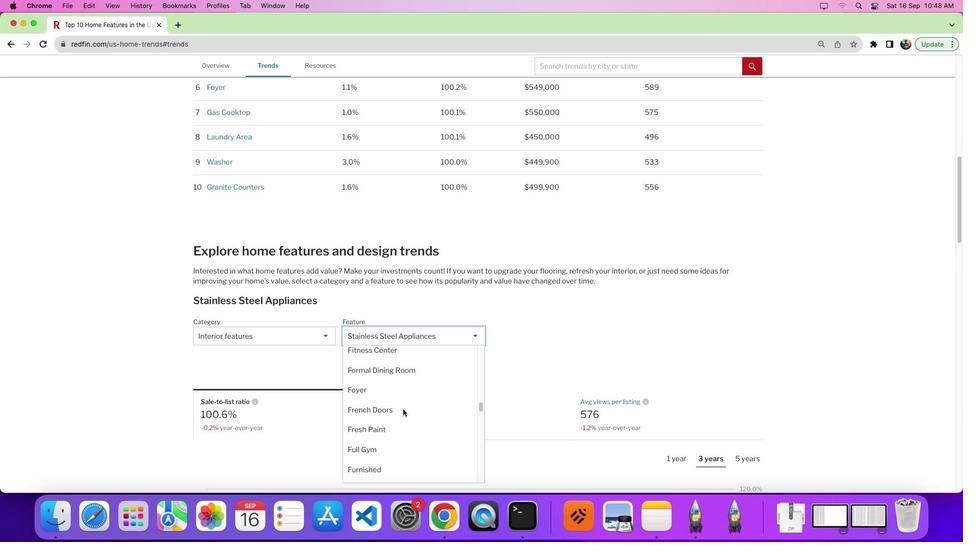 
Action: Mouse scrolled (411, 401) with delta (53, 28)
Screenshot: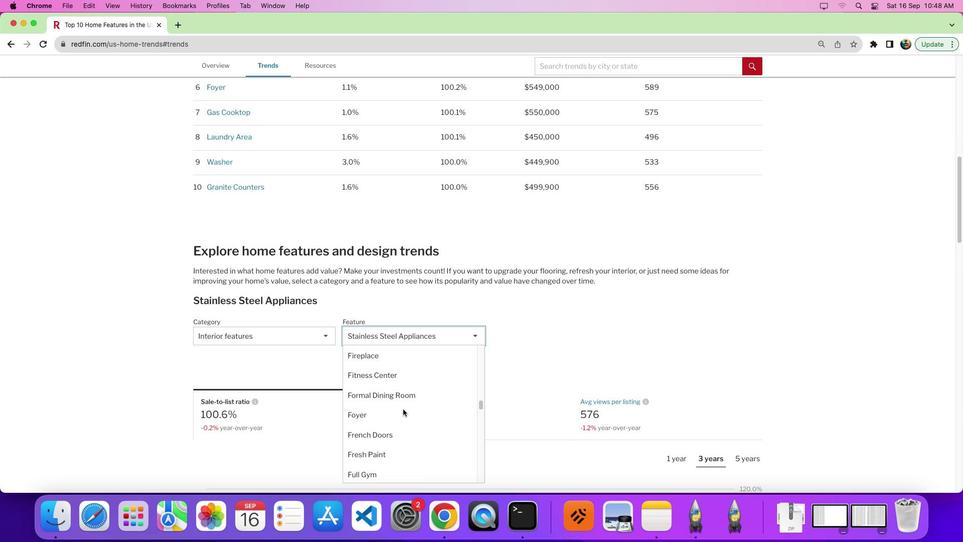 
Action: Mouse scrolled (411, 401) with delta (53, 28)
Screenshot: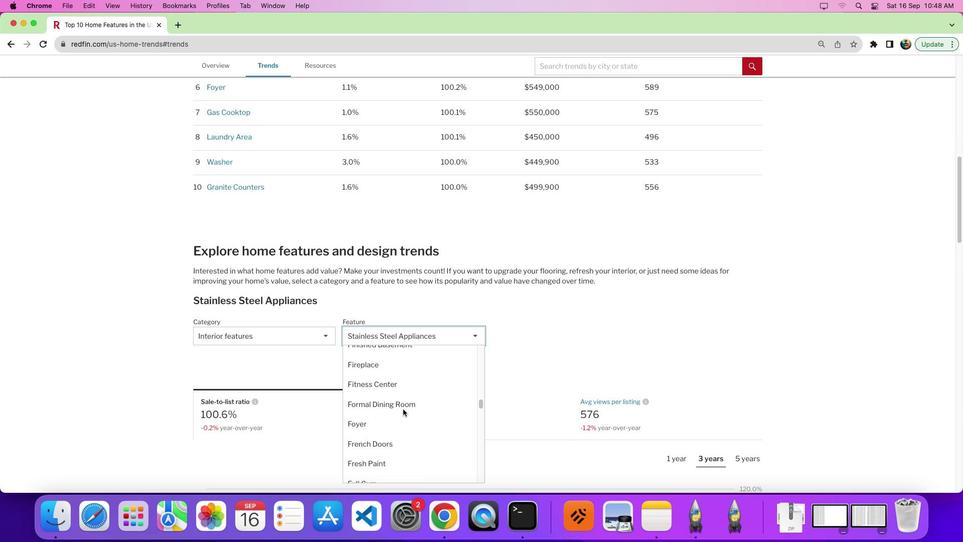 
Action: Mouse scrolled (411, 401) with delta (53, 28)
Screenshot: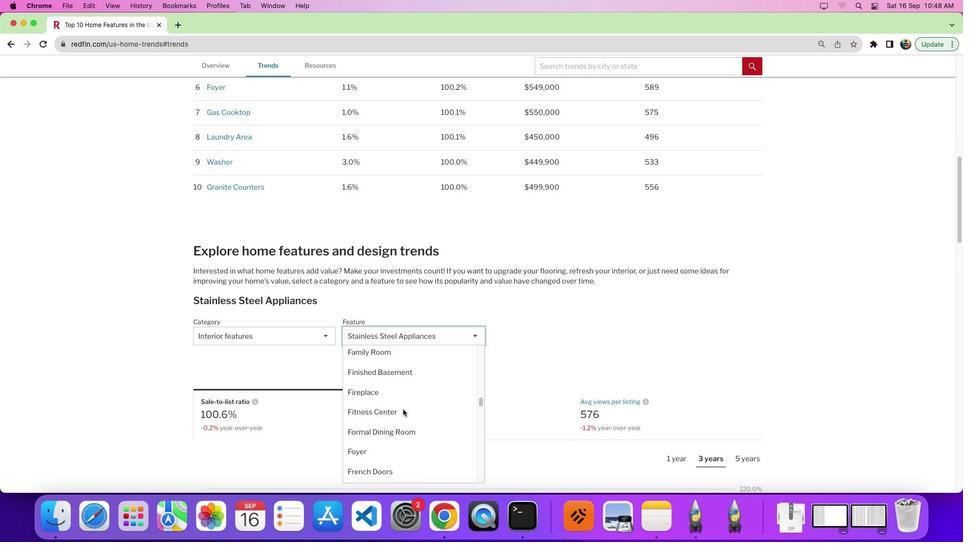 
Action: Mouse scrolled (411, 401) with delta (53, 28)
Screenshot: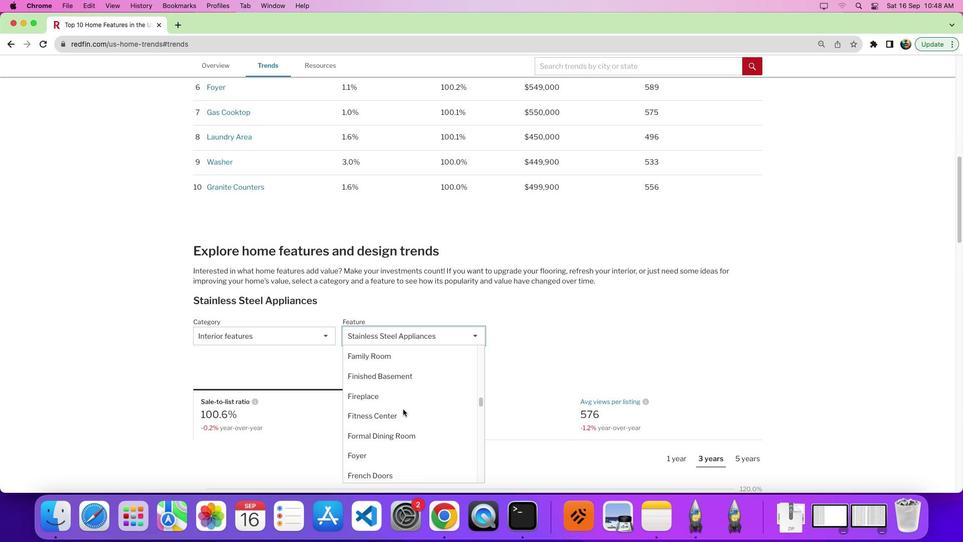 
Action: Mouse scrolled (411, 401) with delta (53, 28)
Screenshot: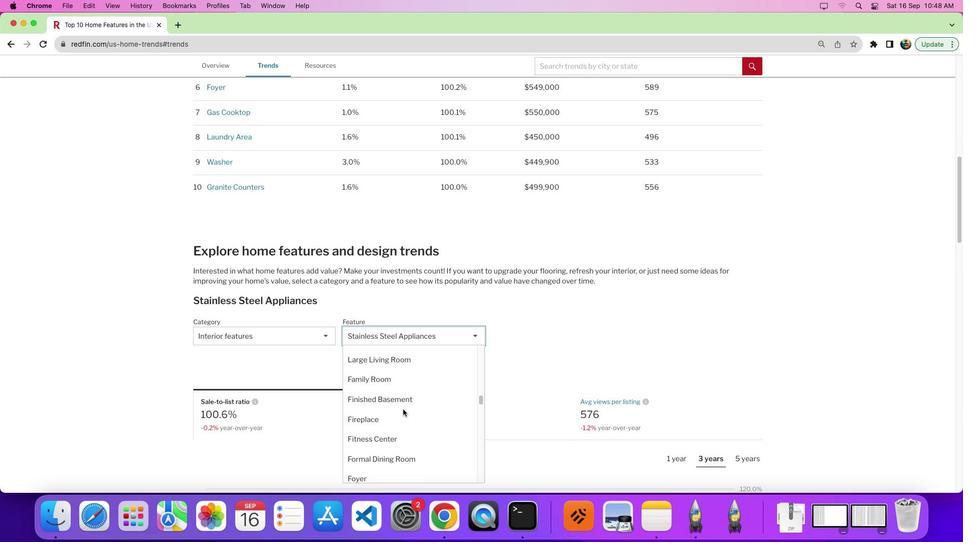 
Action: Mouse scrolled (411, 401) with delta (53, 28)
Screenshot: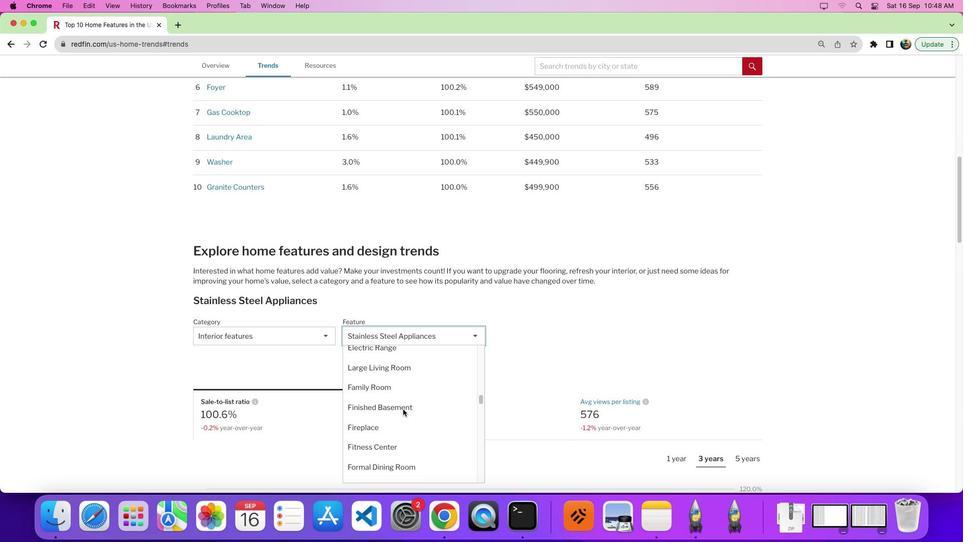 
Action: Mouse scrolled (411, 401) with delta (53, 28)
Screenshot: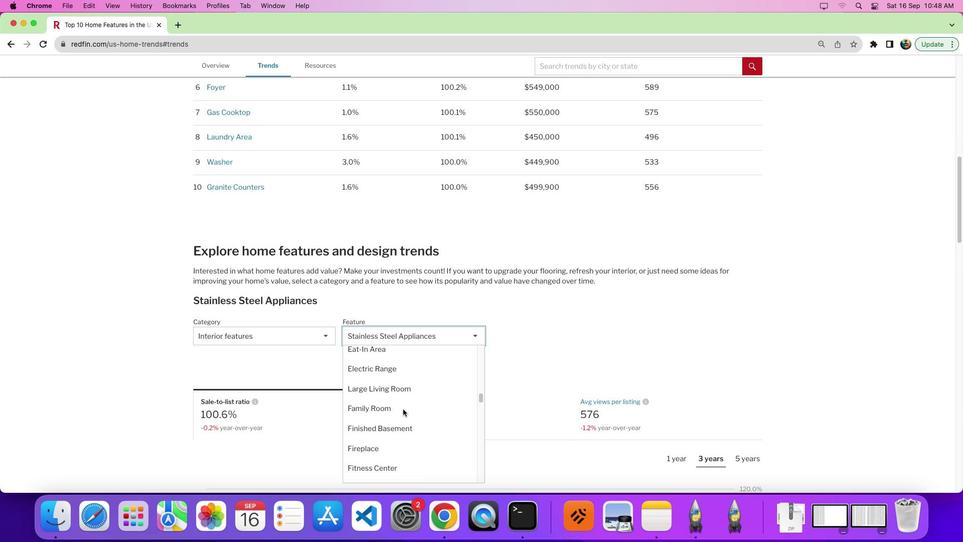 
Action: Mouse scrolled (411, 401) with delta (53, 28)
Screenshot: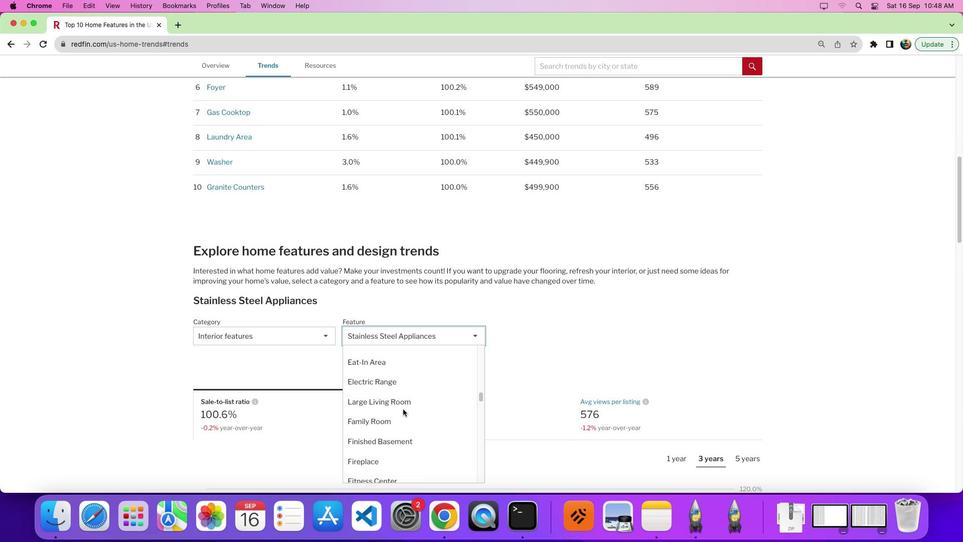 
Action: Mouse scrolled (411, 401) with delta (53, 28)
Screenshot: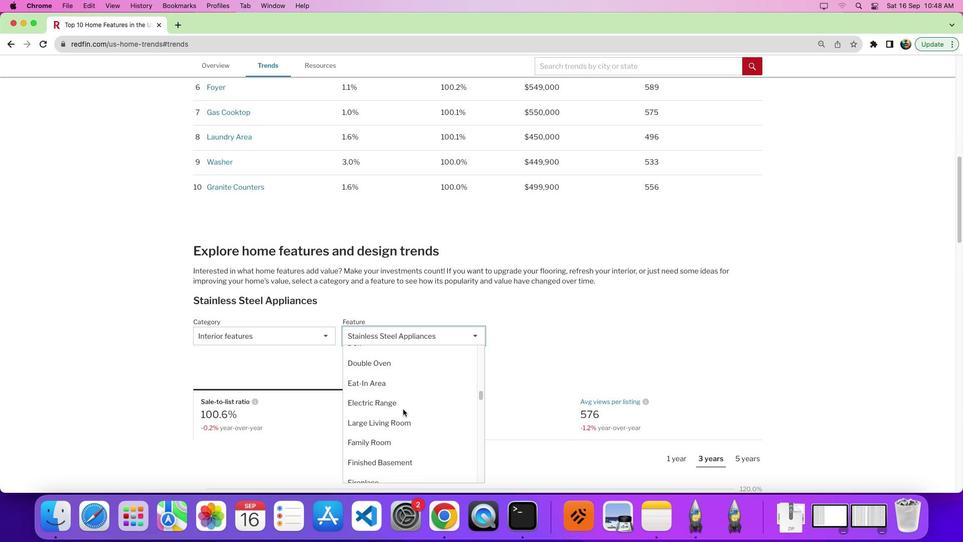 
Action: Mouse scrolled (411, 401) with delta (53, 28)
Screenshot: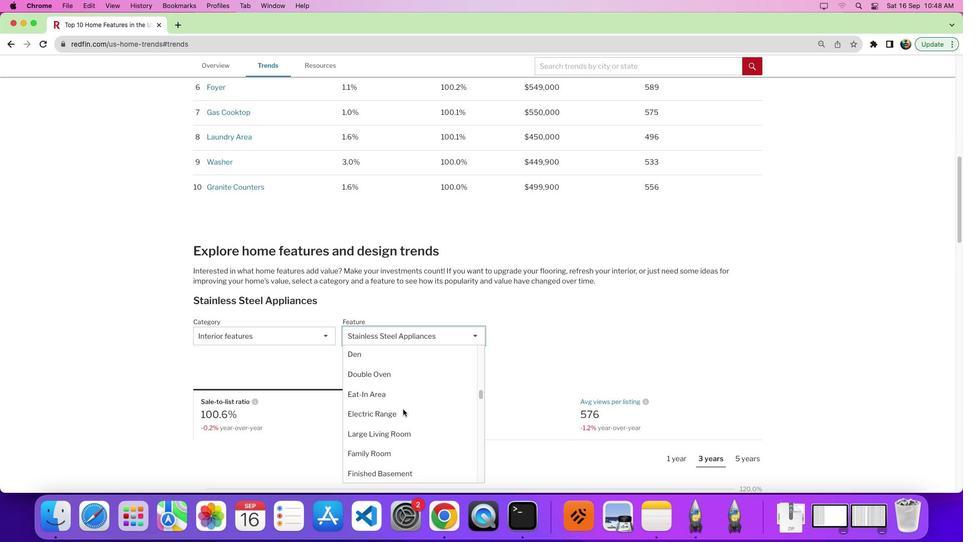 
Action: Mouse scrolled (411, 401) with delta (53, 28)
Screenshot: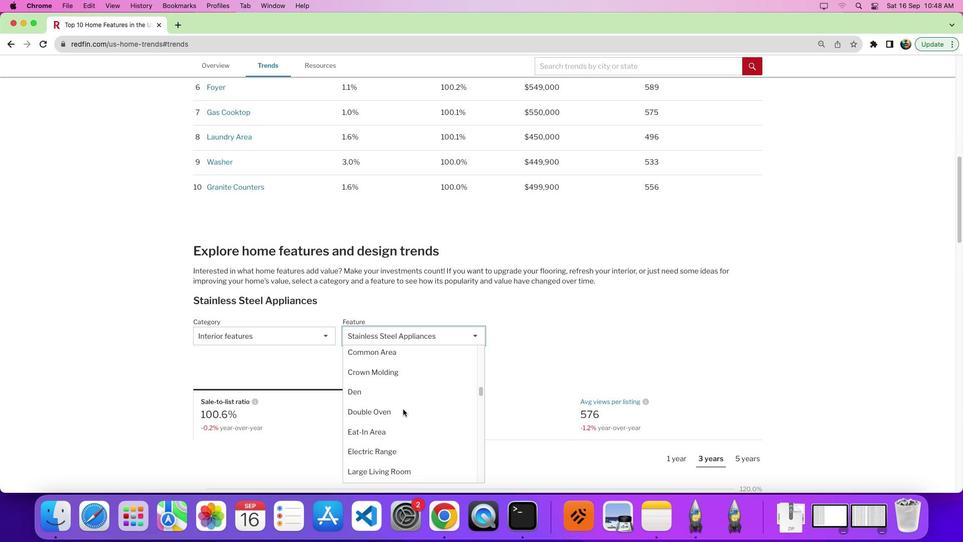
Action: Mouse scrolled (411, 401) with delta (53, 28)
Screenshot: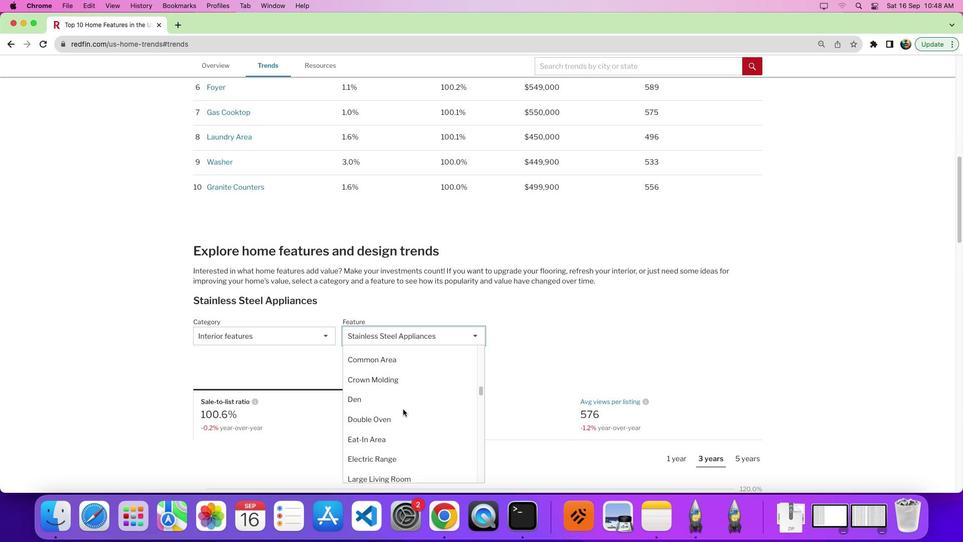 
Action: Mouse moved to (376, 413)
Screenshot: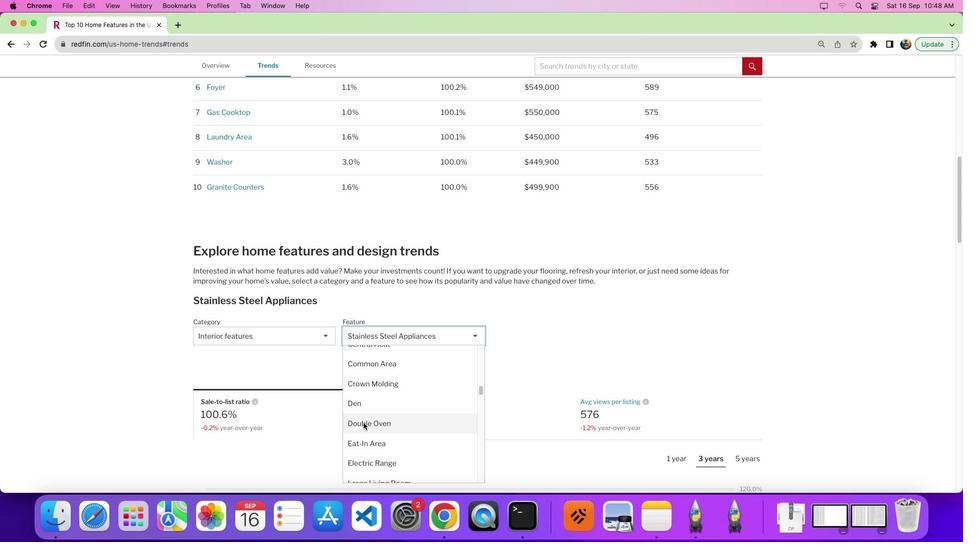 
Action: Mouse pressed left at (376, 413)
Screenshot: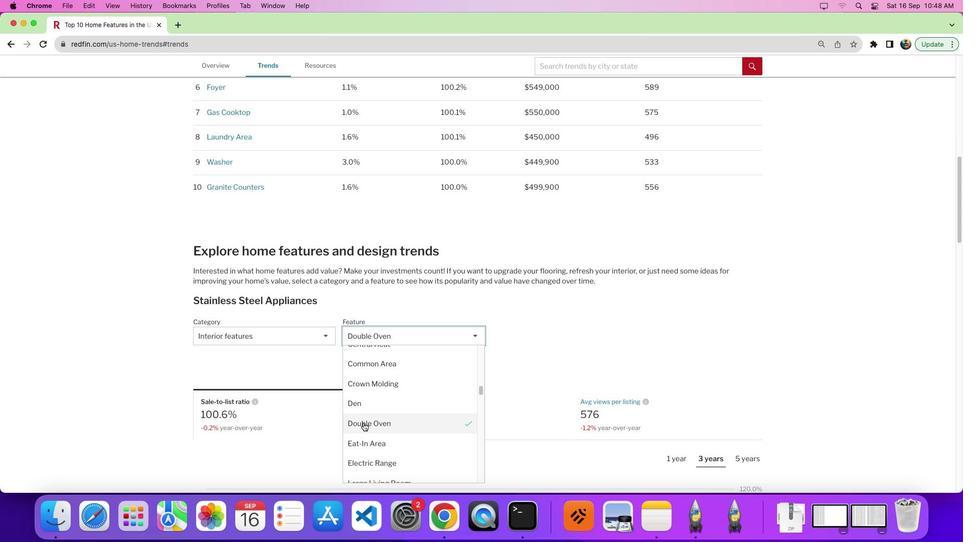 
Action: Mouse moved to (557, 364)
Screenshot: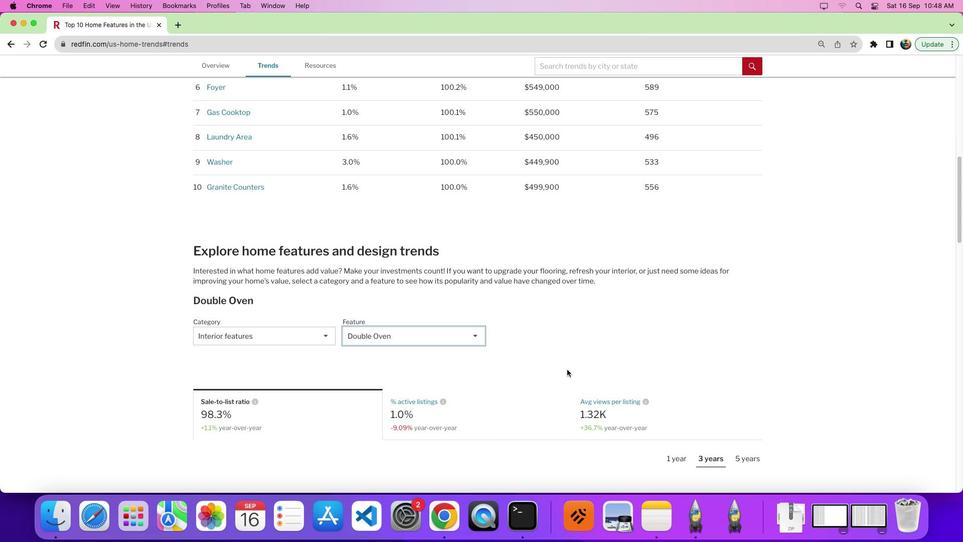 
Action: Mouse scrolled (557, 364) with delta (53, 27)
Screenshot: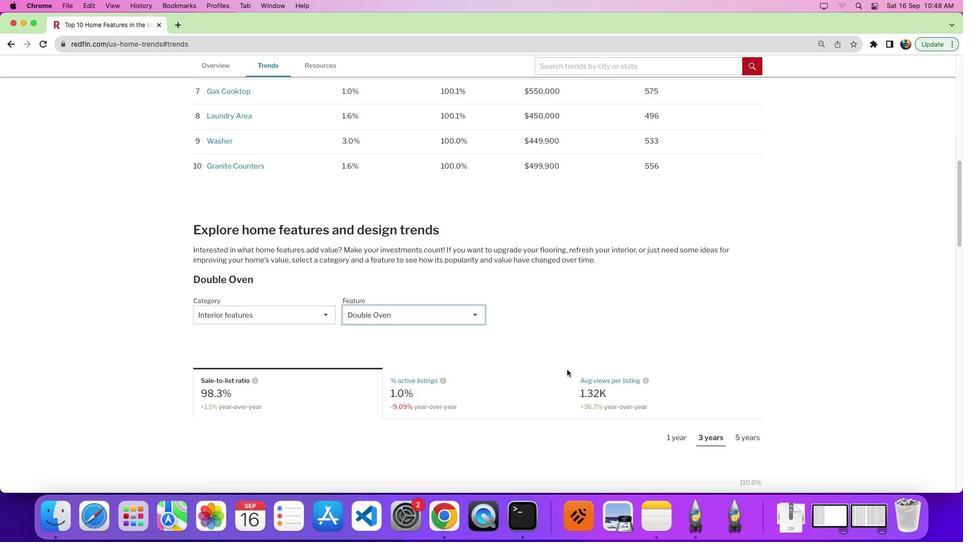 
Action: Mouse scrolled (557, 364) with delta (53, 27)
Screenshot: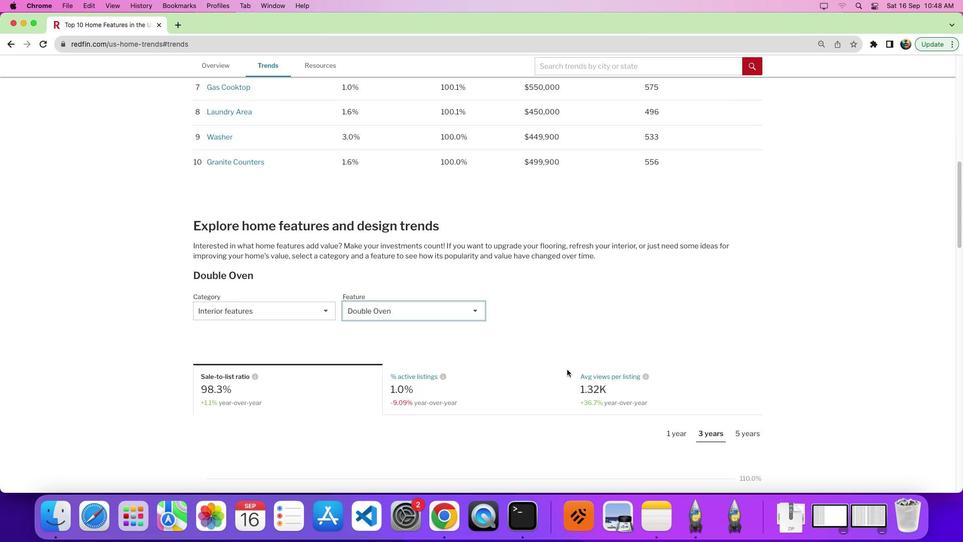 
Action: Mouse moved to (606, 373)
Screenshot: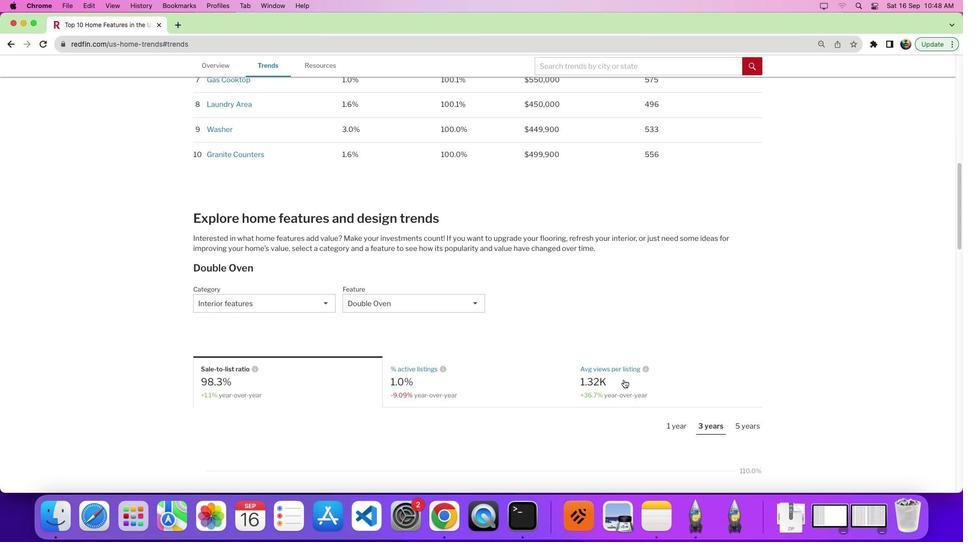 
Action: Mouse pressed left at (606, 373)
Screenshot: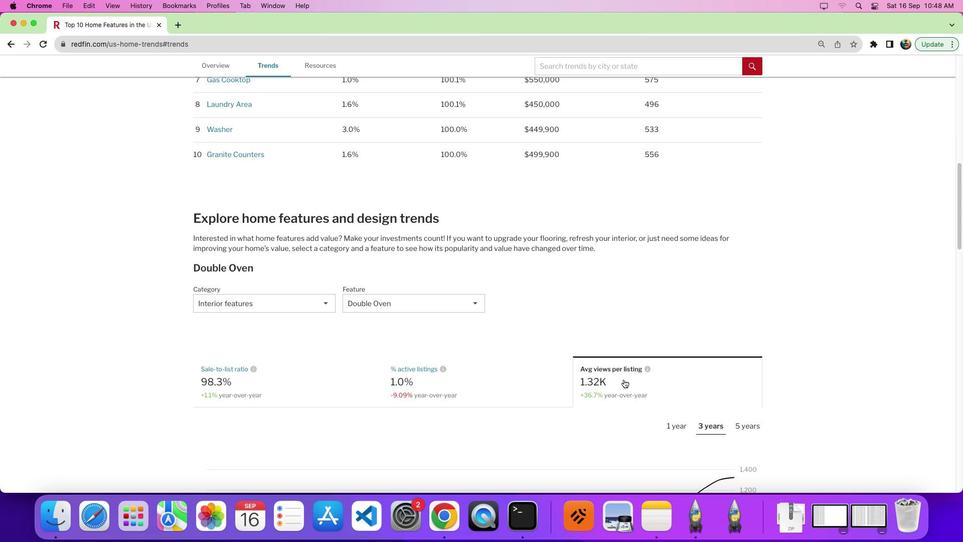 
Action: Mouse moved to (595, 367)
Screenshot: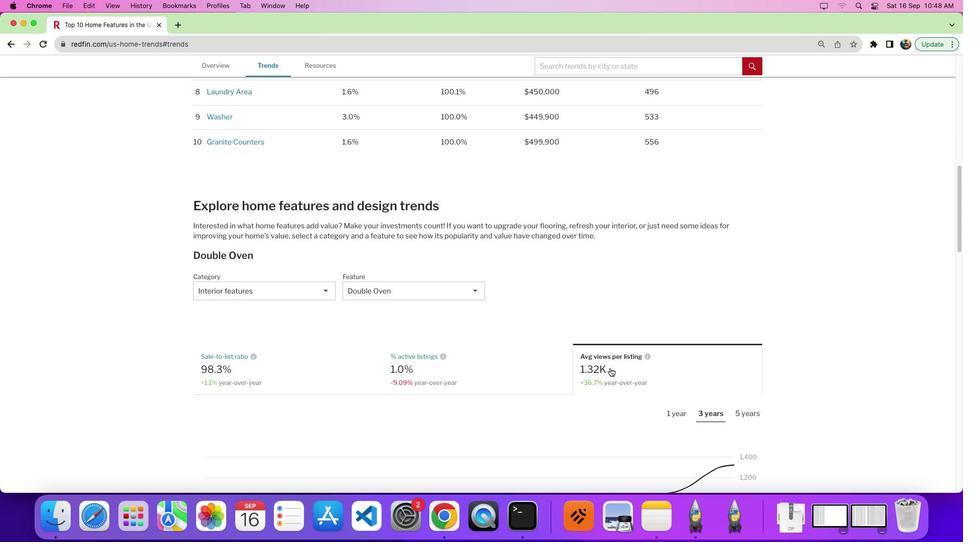 
Action: Mouse scrolled (595, 367) with delta (53, 27)
Screenshot: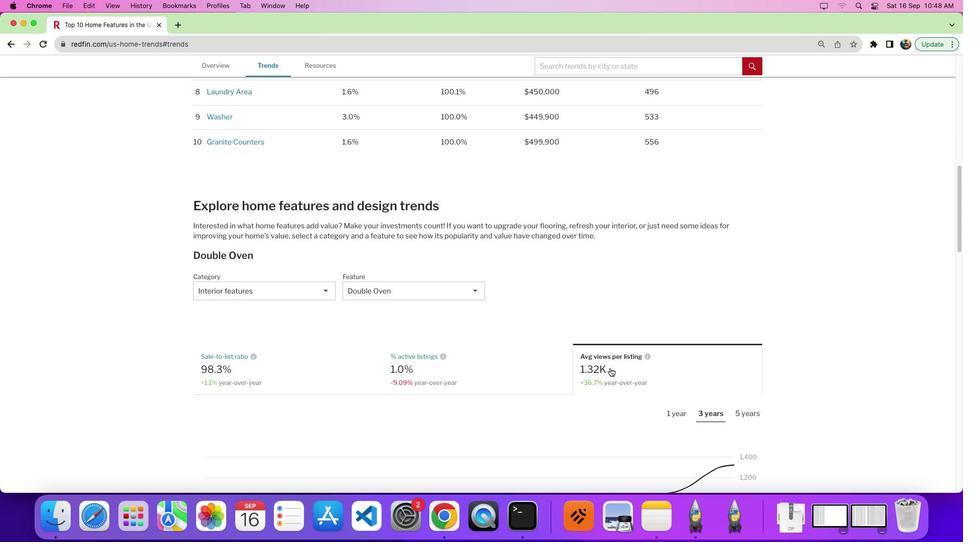
Action: Mouse moved to (595, 367)
Screenshot: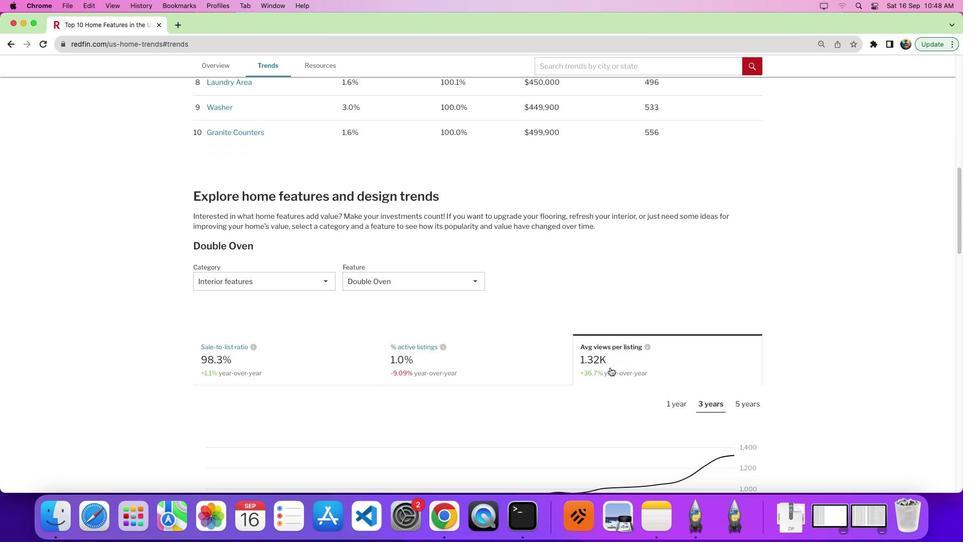 
Action: Mouse scrolled (595, 367) with delta (53, 27)
Screenshot: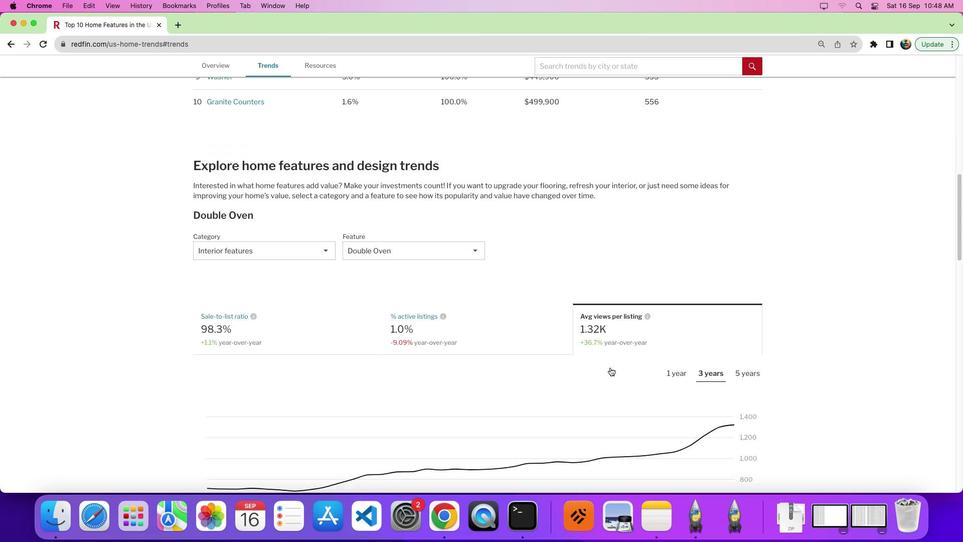 
Action: Mouse moved to (594, 362)
Screenshot: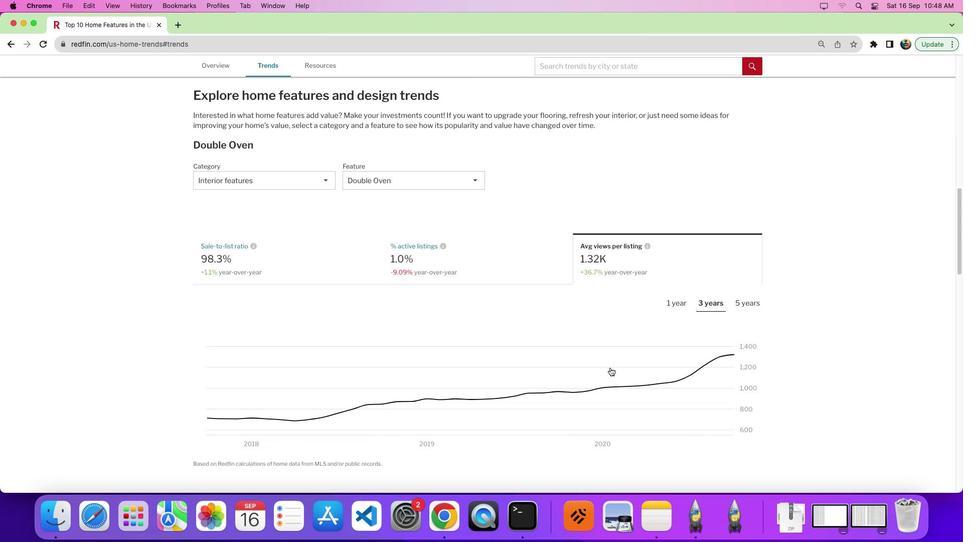 
Action: Mouse scrolled (594, 362) with delta (53, 25)
Screenshot: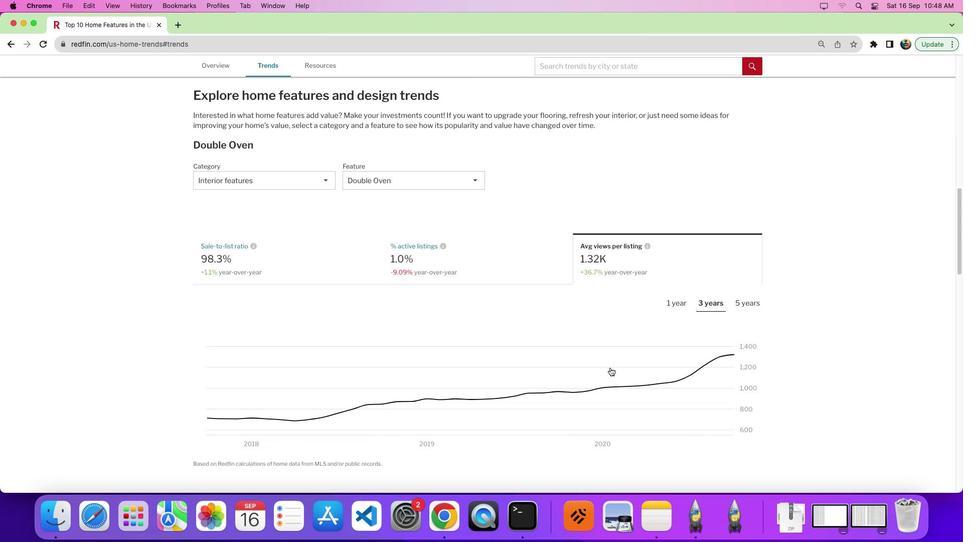 
Action: Mouse moved to (594, 362)
Screenshot: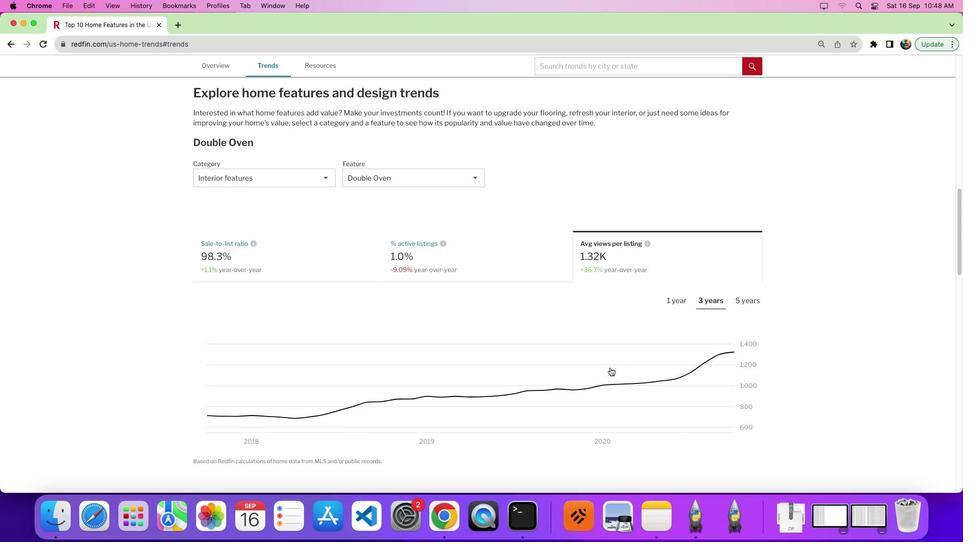 
Action: Mouse scrolled (594, 362) with delta (53, 27)
Screenshot: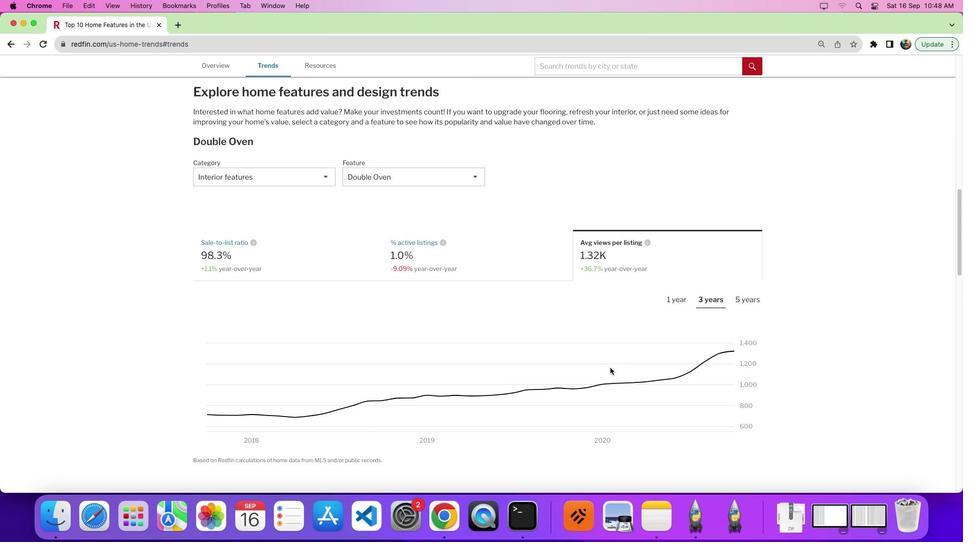 
Action: Mouse scrolled (594, 362) with delta (53, 27)
Screenshot: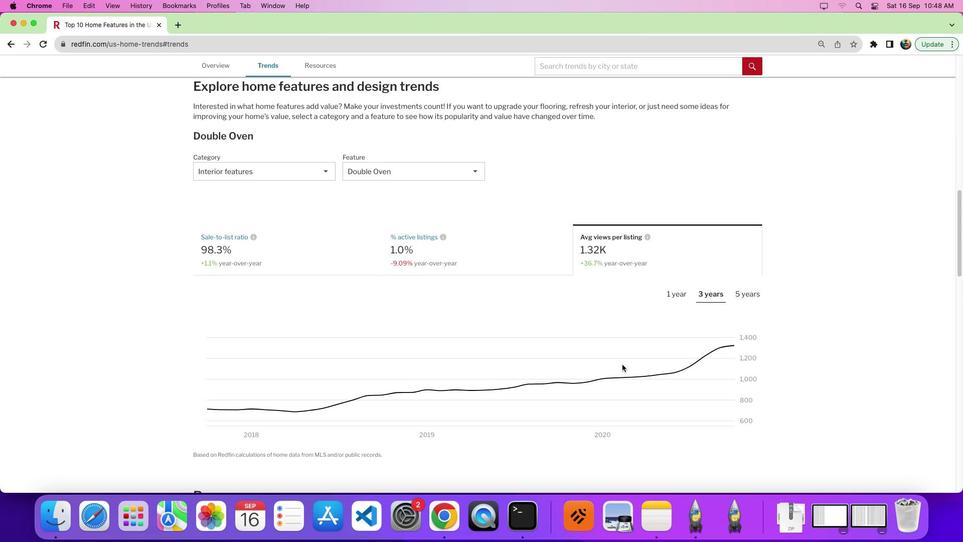 
Action: Mouse moved to (719, 290)
Screenshot: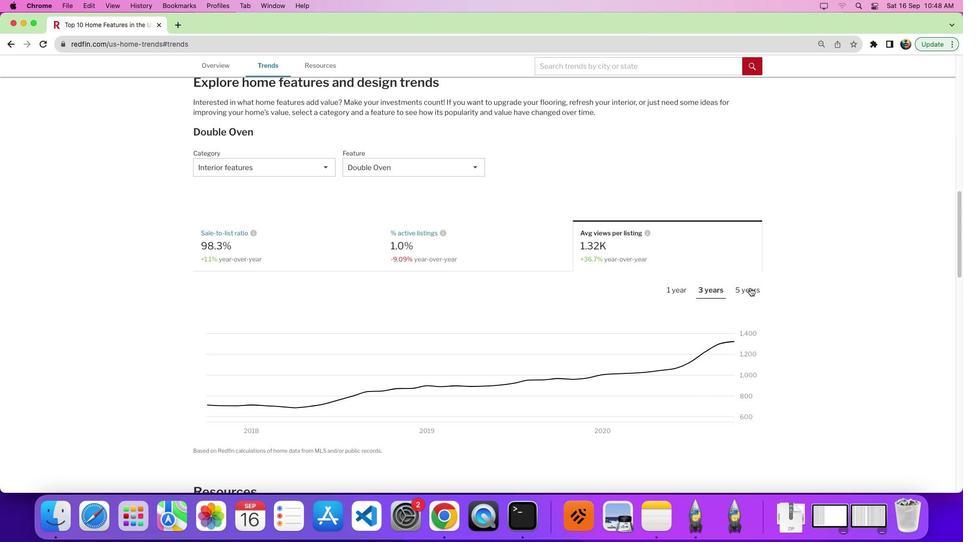 
Action: Mouse pressed left at (719, 290)
Screenshot: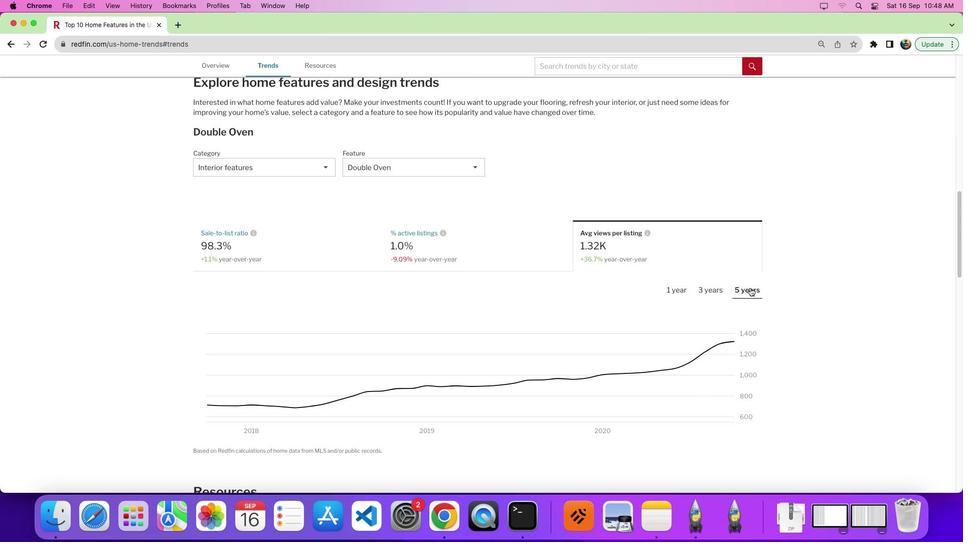 
Action: Mouse moved to (686, 325)
Screenshot: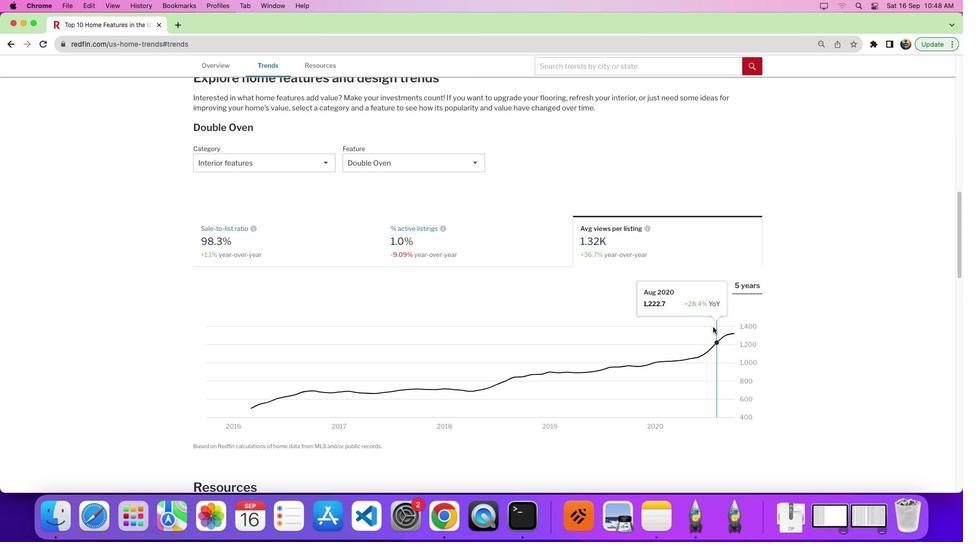 
Action: Mouse scrolled (686, 325) with delta (53, 27)
Screenshot: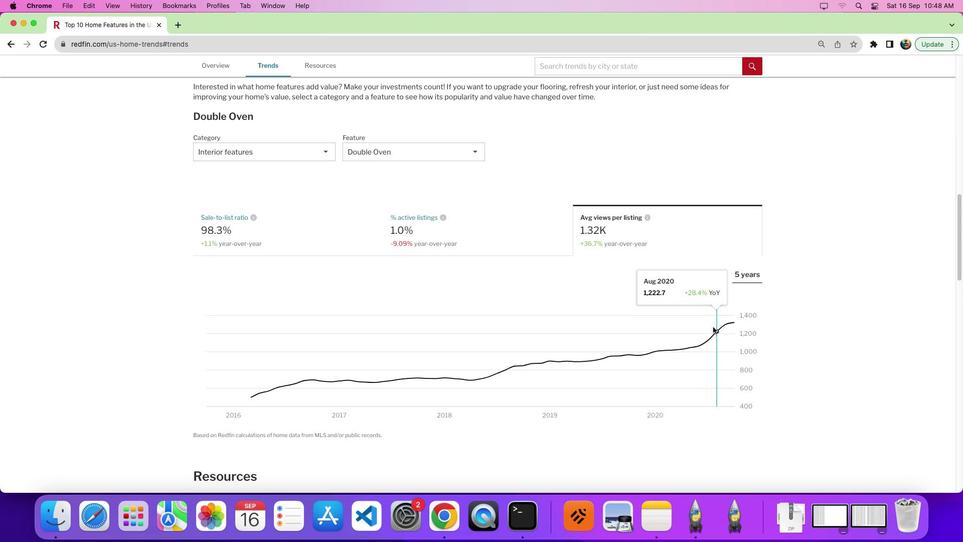 
Action: Mouse scrolled (686, 325) with delta (53, 27)
Screenshot: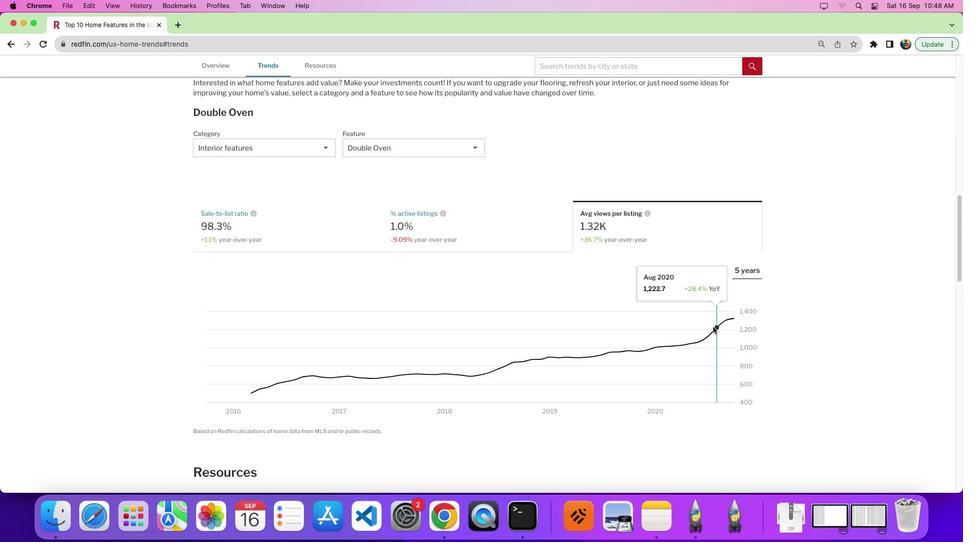 
Action: Mouse moved to (559, 323)
Screenshot: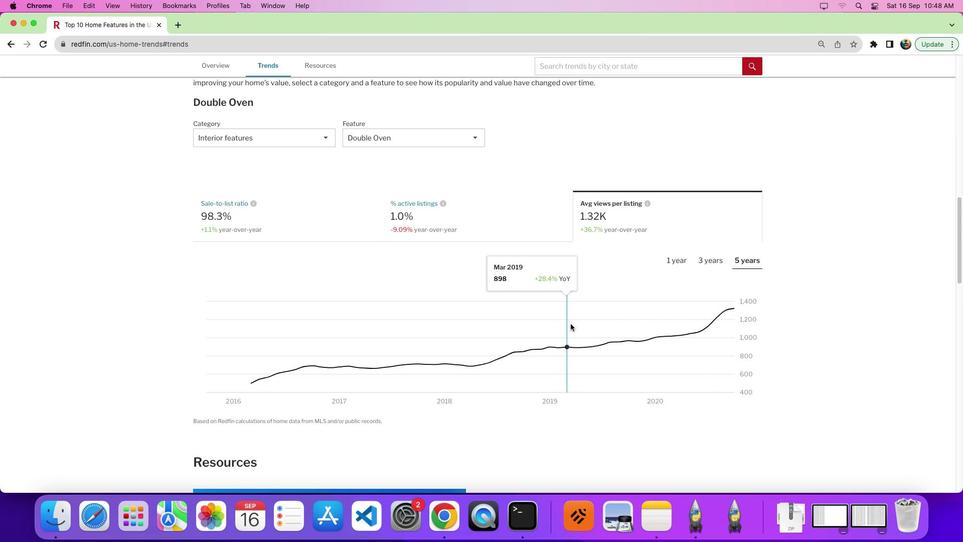 
